 Task: Find connections with filter location Campo Verde with filter topic #Managementconsultant with filter profile language German with filter current company PwC India with filter school SRM University, AP  with filter industry Nuclear Electric Power Generation with filter service category UX Research with filter keywords title Cafeteria Worker
Action: Mouse moved to (491, 102)
Screenshot: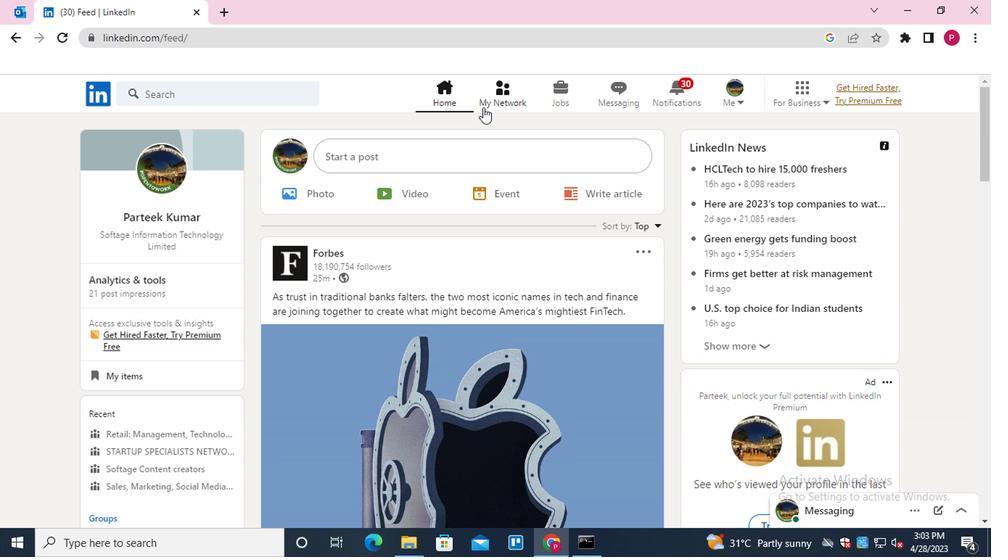 
Action: Mouse pressed left at (491, 102)
Screenshot: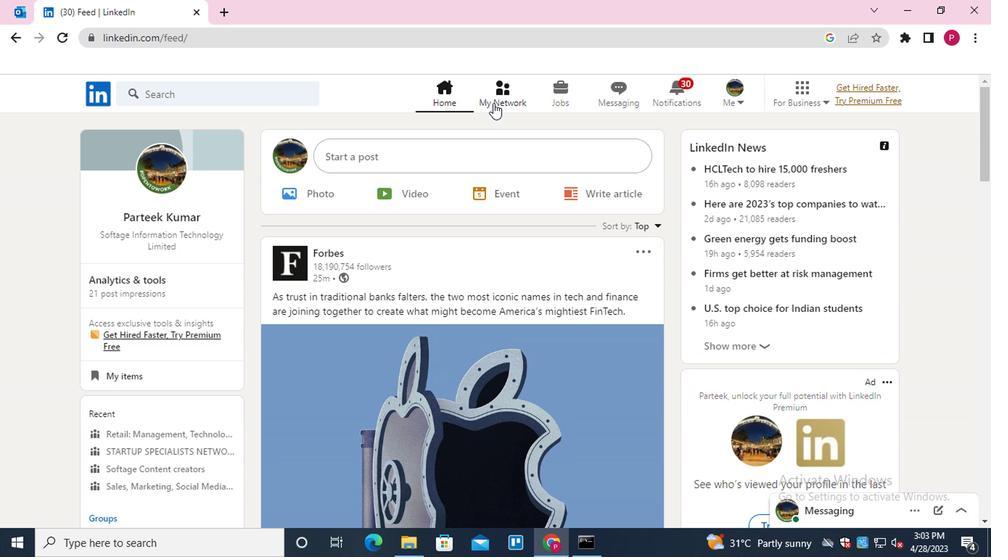 
Action: Mouse moved to (221, 171)
Screenshot: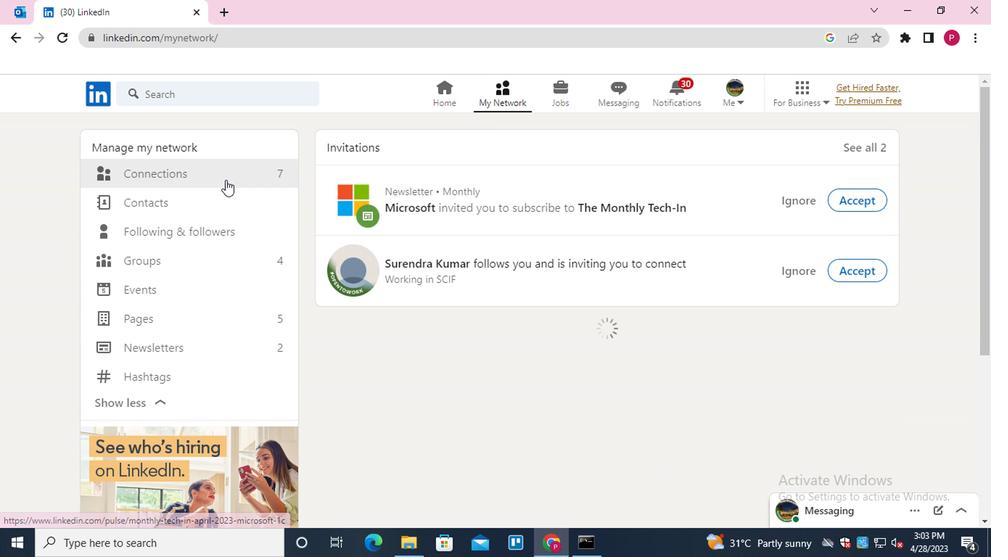 
Action: Mouse pressed left at (221, 171)
Screenshot: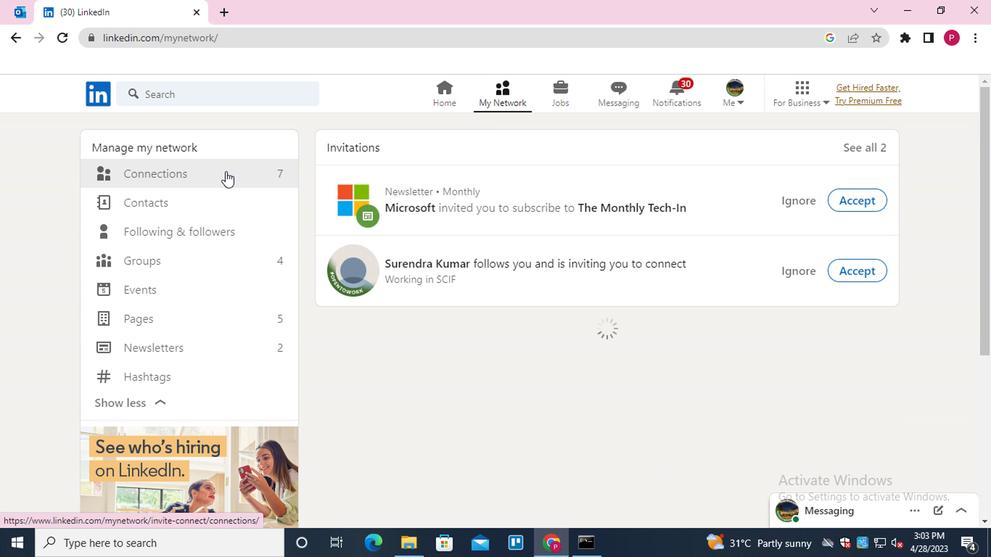 
Action: Mouse moved to (581, 176)
Screenshot: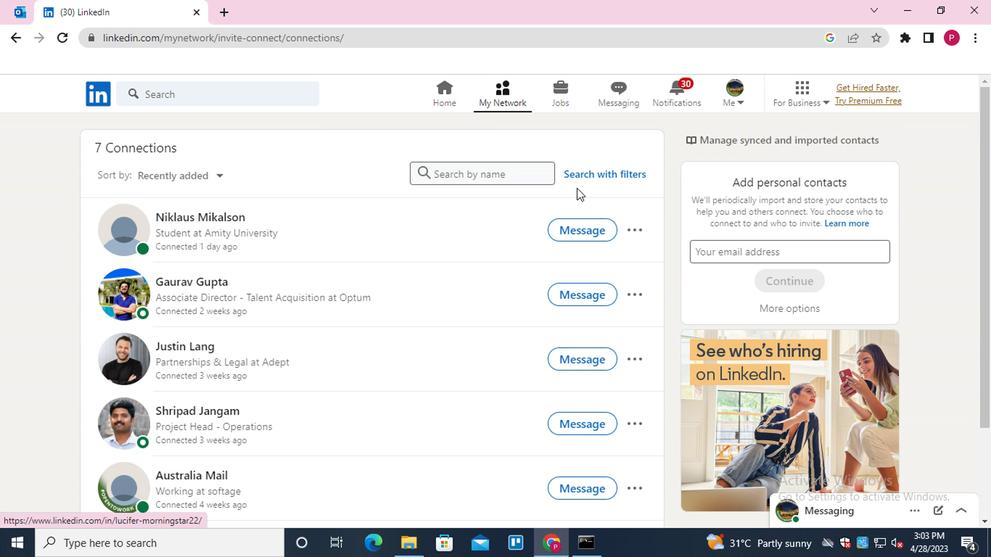 
Action: Mouse pressed left at (581, 176)
Screenshot: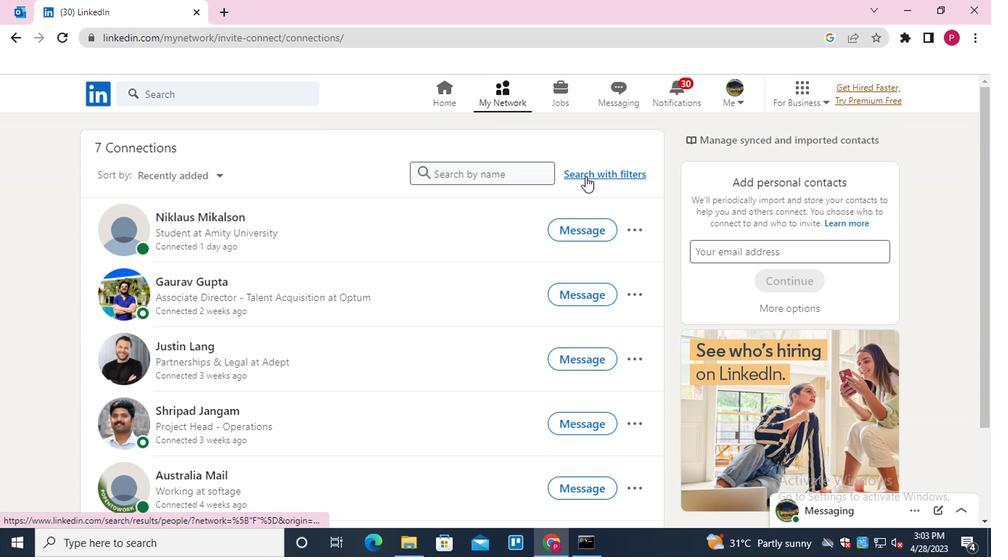 
Action: Mouse moved to (531, 135)
Screenshot: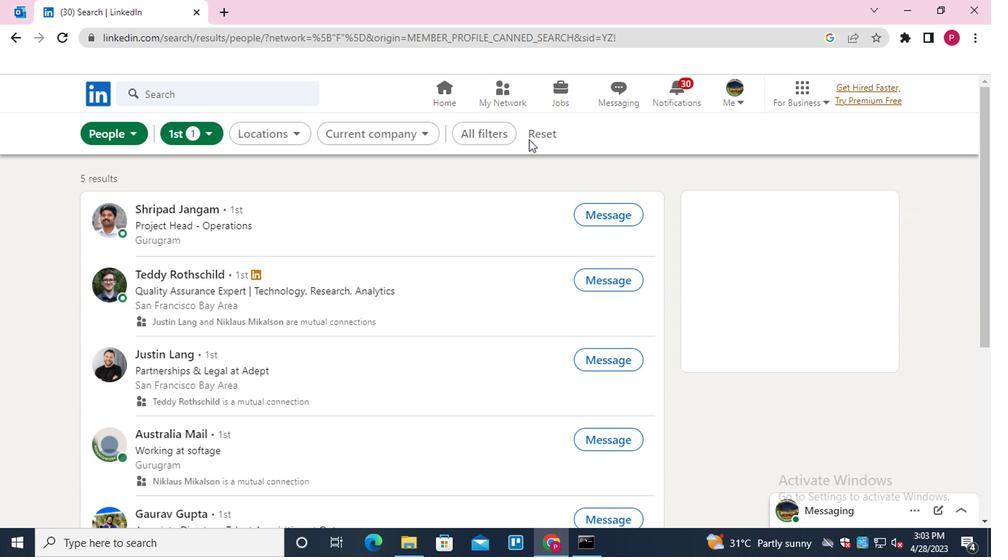 
Action: Mouse pressed left at (531, 135)
Screenshot: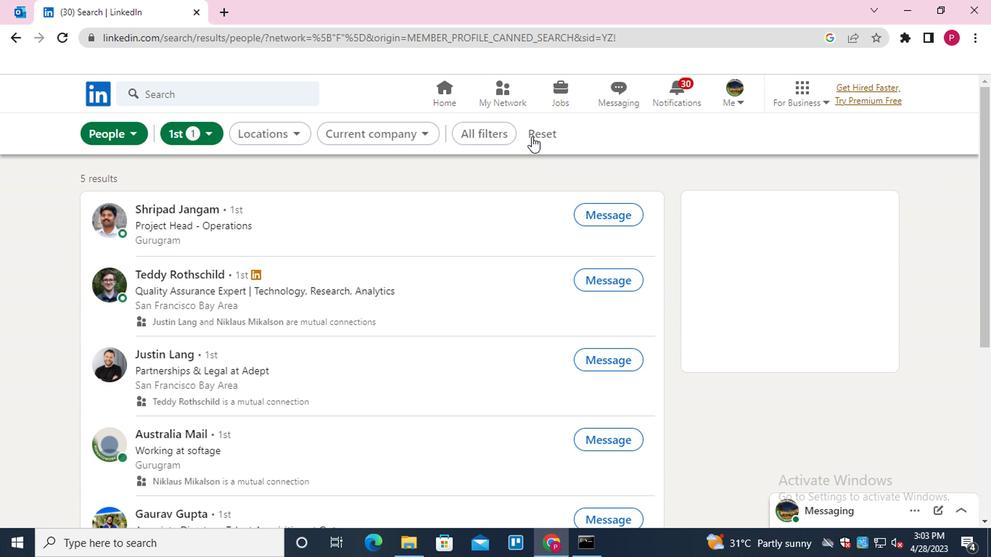 
Action: Mouse moved to (510, 137)
Screenshot: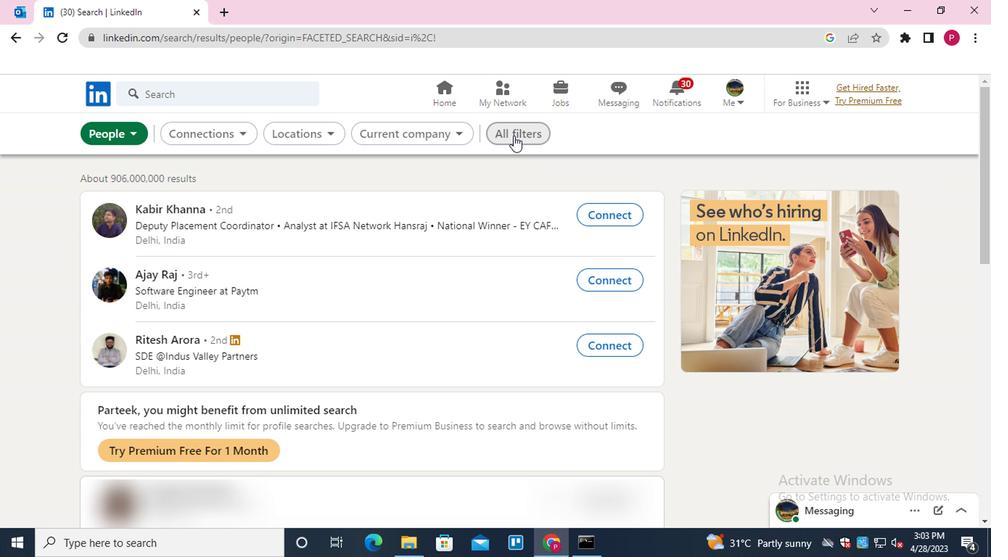 
Action: Mouse pressed left at (510, 137)
Screenshot: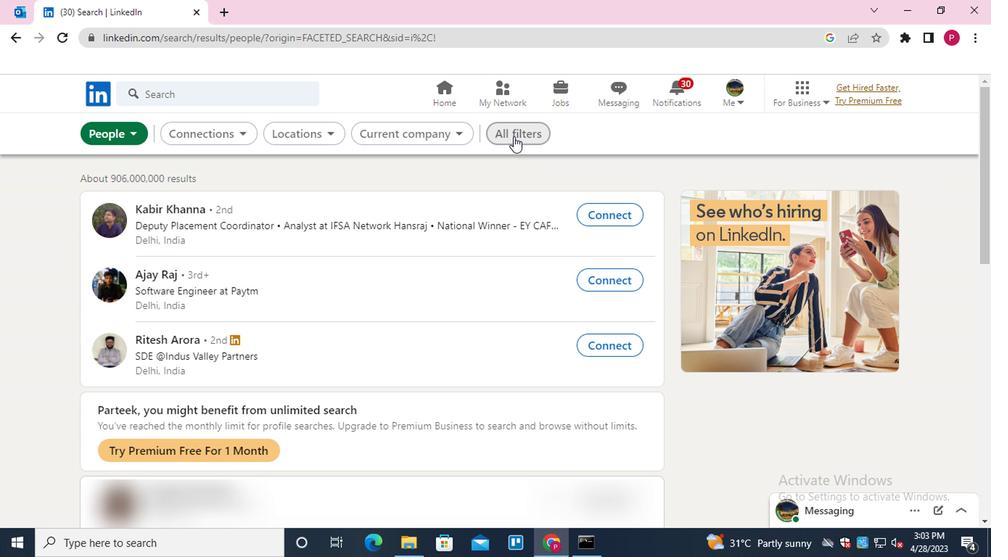 
Action: Mouse moved to (720, 308)
Screenshot: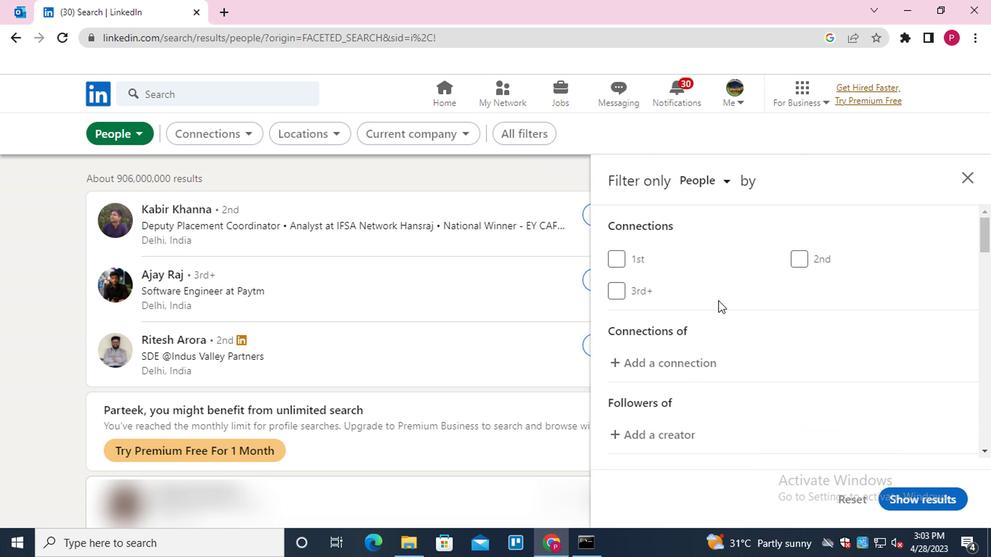 
Action: Mouse scrolled (720, 307) with delta (0, 0)
Screenshot: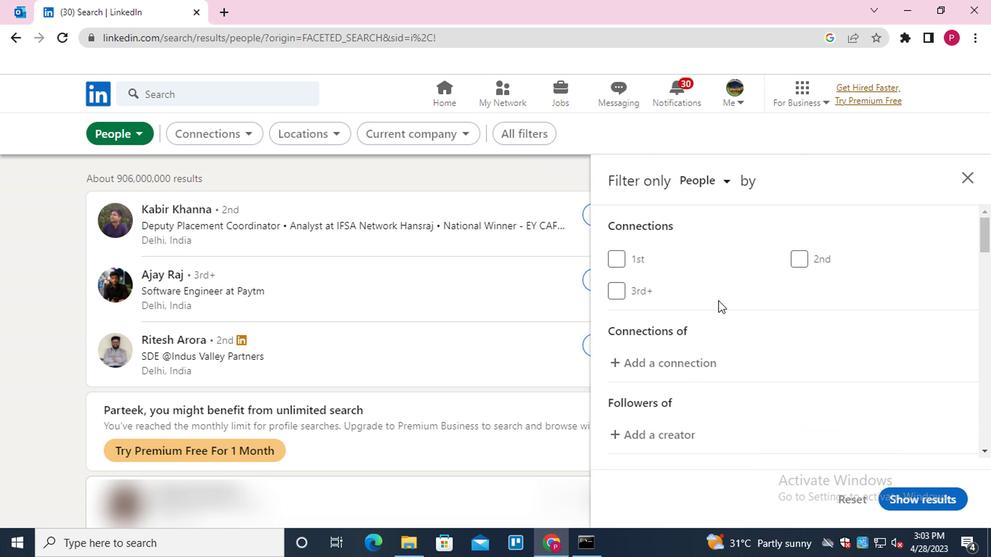 
Action: Mouse moved to (724, 315)
Screenshot: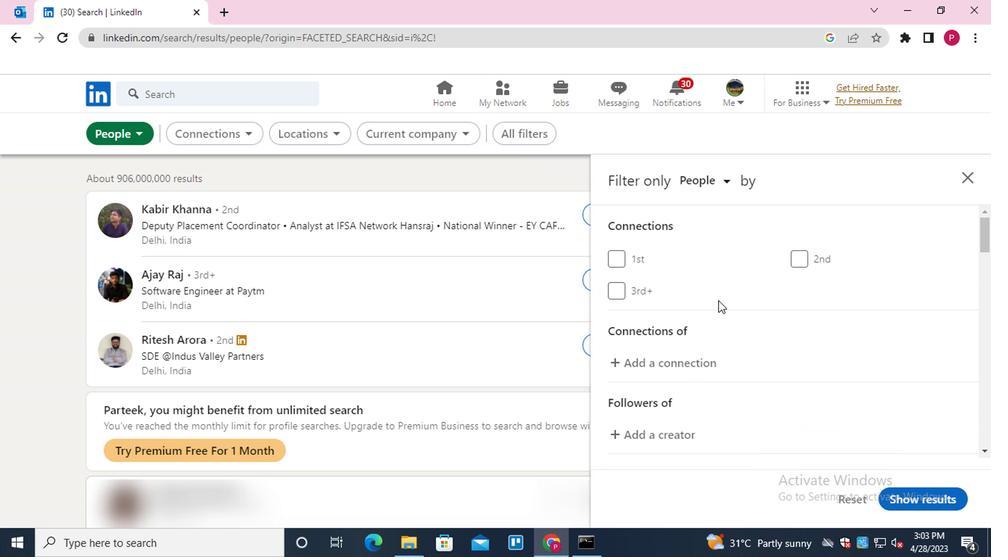 
Action: Mouse scrolled (724, 314) with delta (0, 0)
Screenshot: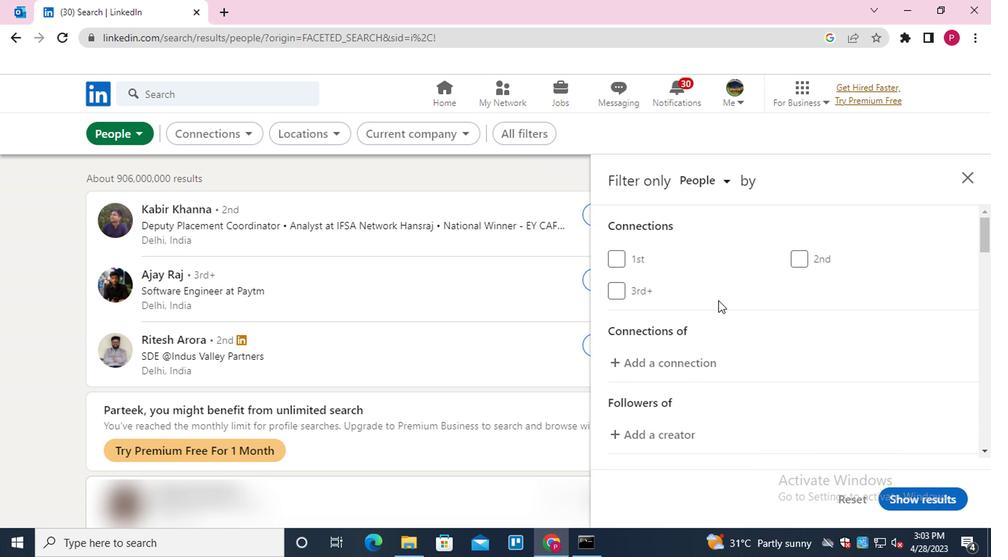 
Action: Mouse moved to (731, 323)
Screenshot: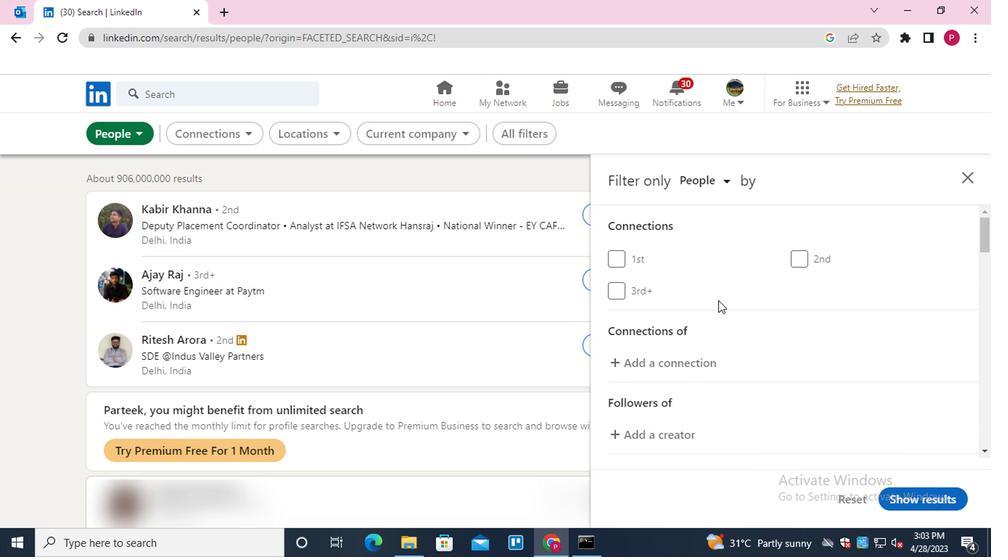 
Action: Mouse scrolled (731, 323) with delta (0, 0)
Screenshot: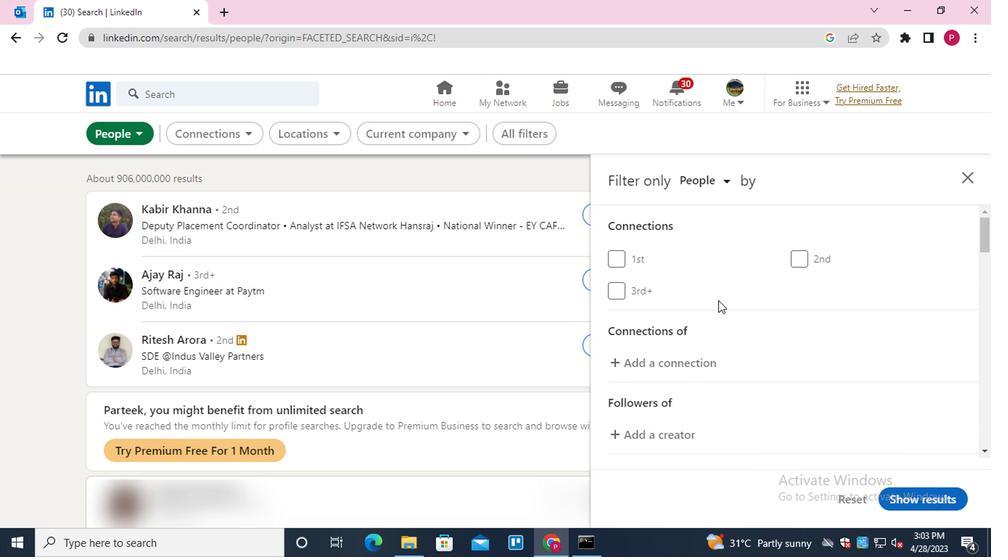 
Action: Mouse moved to (748, 342)
Screenshot: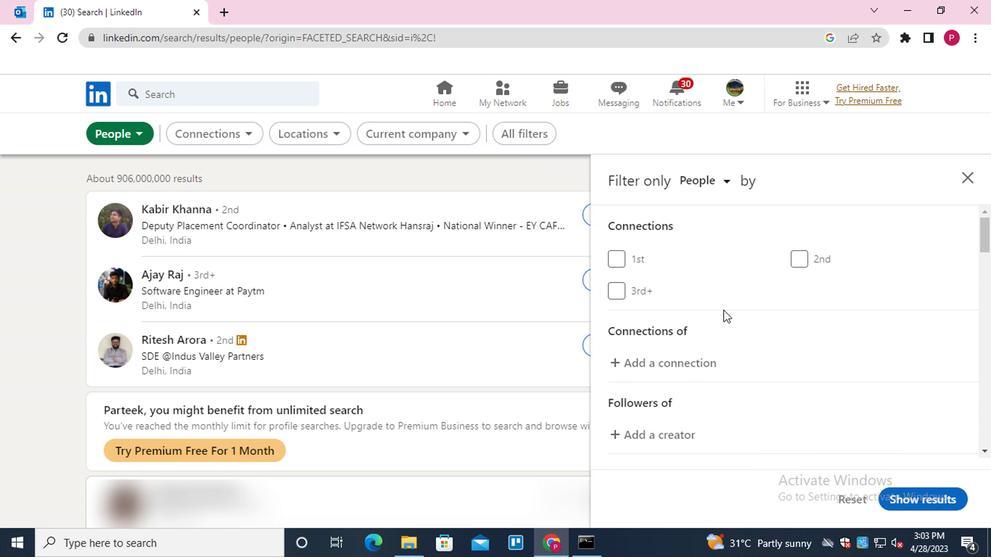 
Action: Mouse scrolled (748, 341) with delta (0, 0)
Screenshot: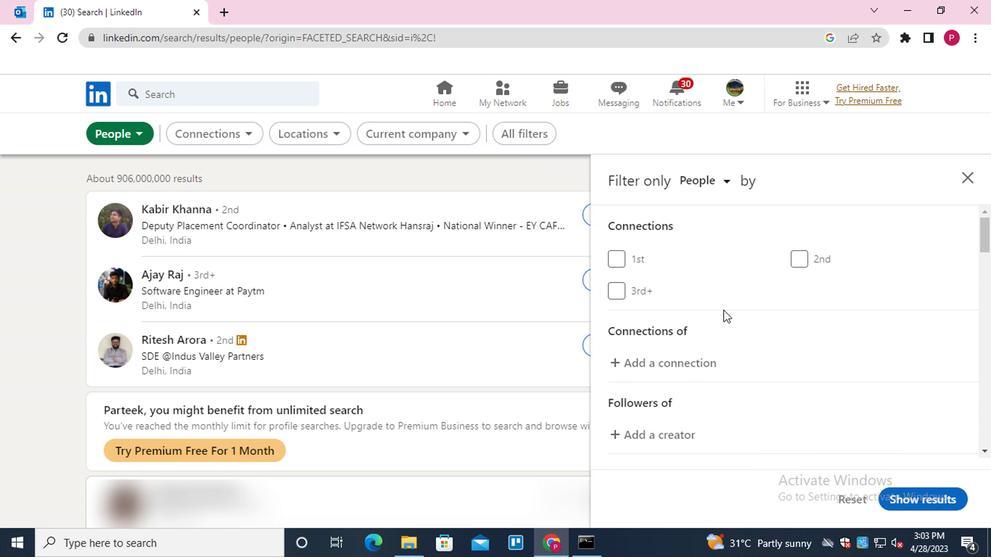 
Action: Mouse moved to (832, 278)
Screenshot: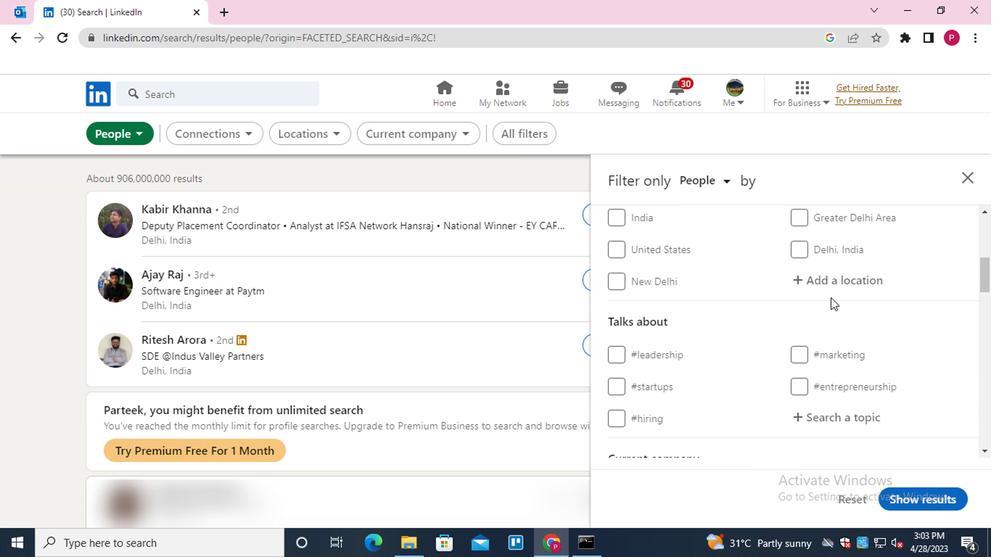 
Action: Mouse pressed left at (832, 278)
Screenshot: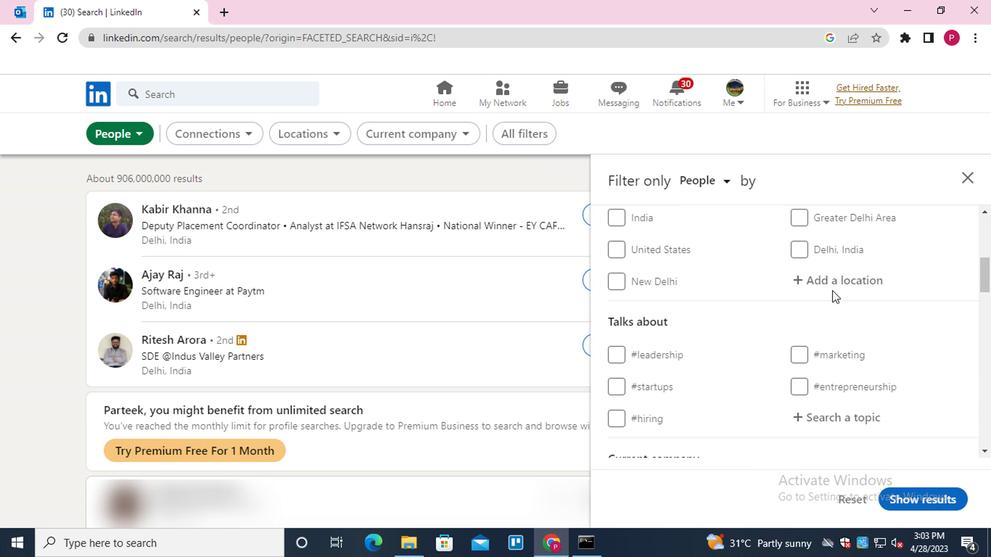 
Action: Key pressed <Key.shift>CAMPO<Key.space><Key.shift>VER<Key.down><Key.enter>
Screenshot: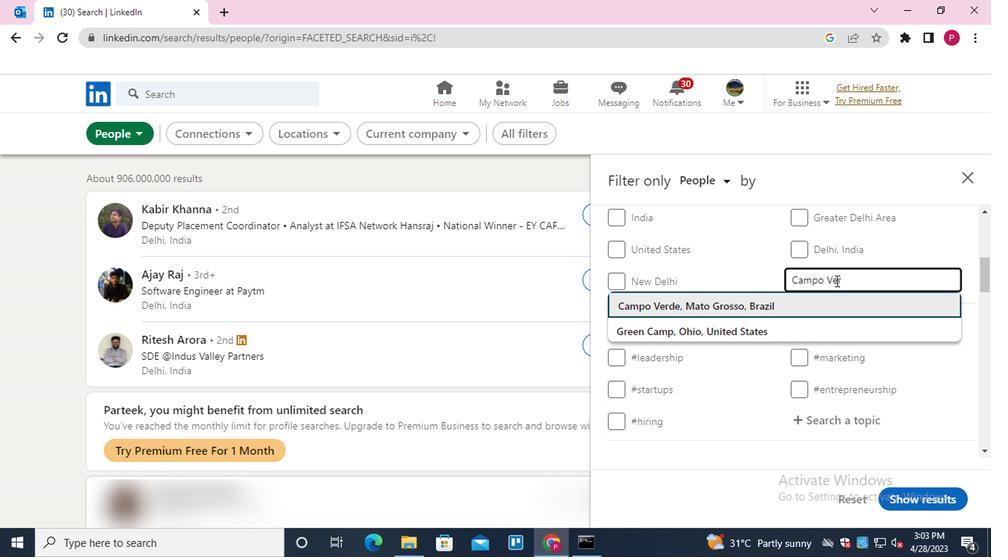 
Action: Mouse moved to (716, 304)
Screenshot: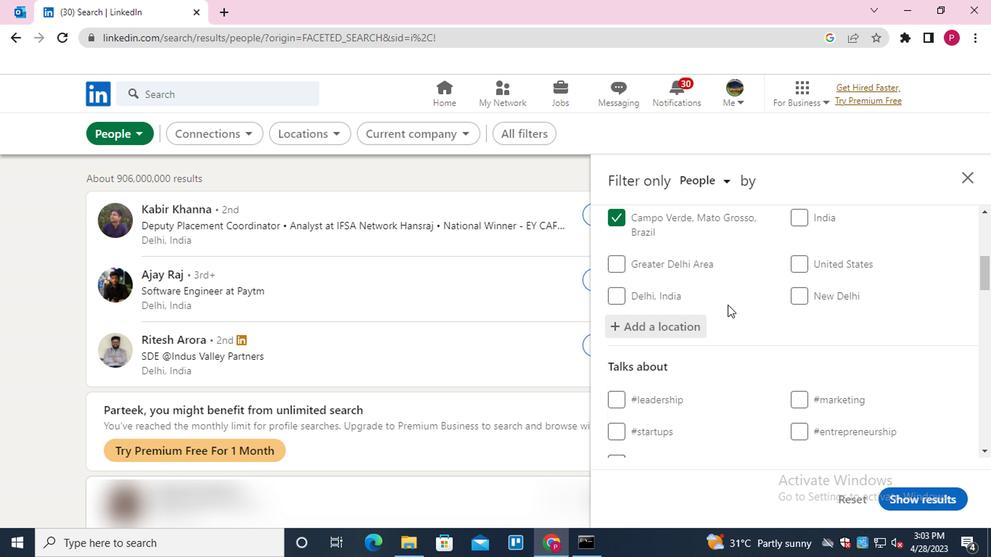 
Action: Mouse scrolled (716, 304) with delta (0, 0)
Screenshot: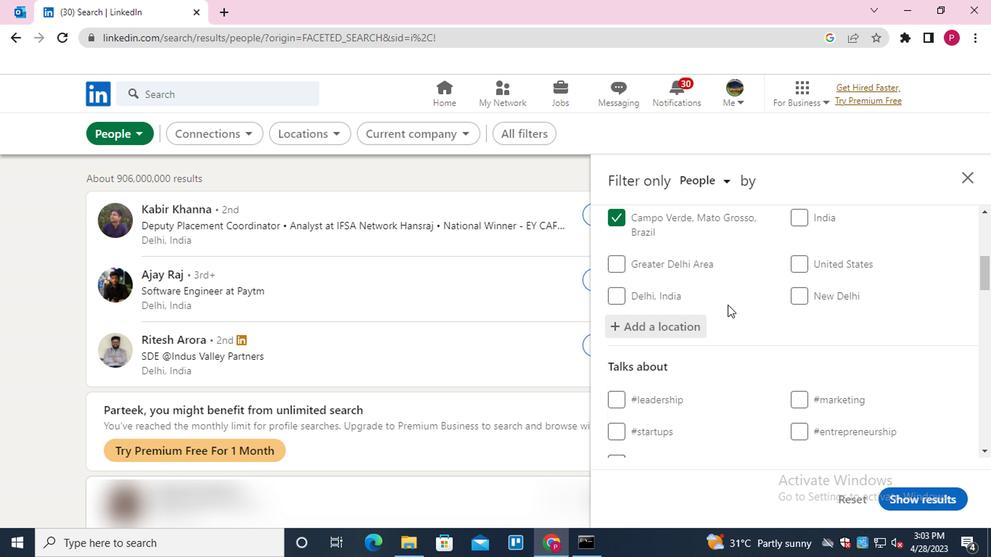 
Action: Mouse moved to (716, 306)
Screenshot: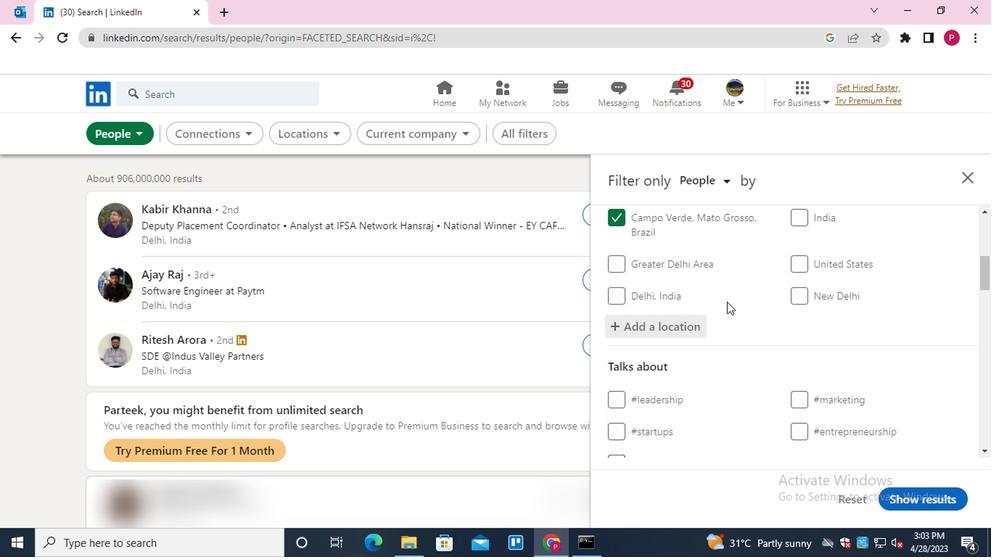 
Action: Mouse scrolled (716, 305) with delta (0, 0)
Screenshot: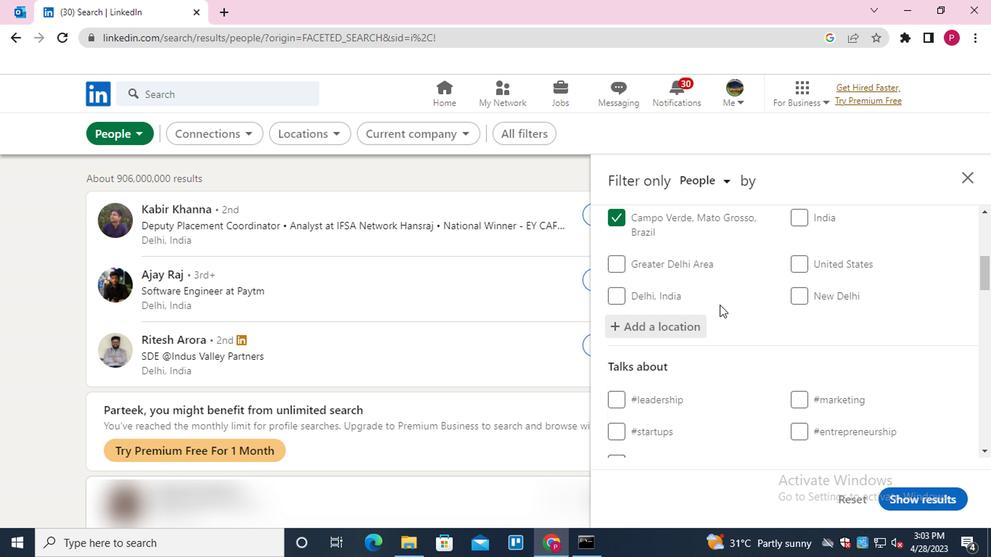
Action: Mouse moved to (719, 307)
Screenshot: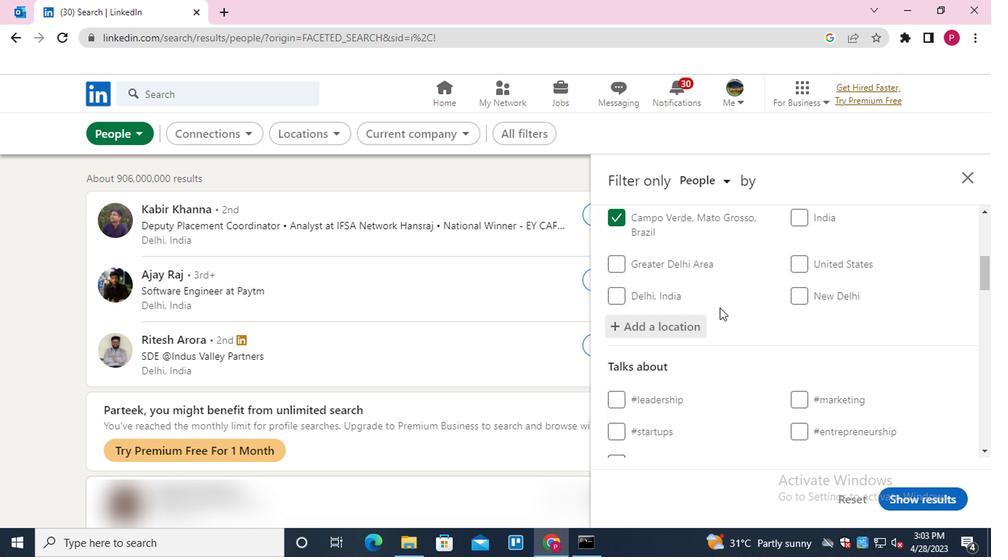 
Action: Mouse scrolled (719, 306) with delta (0, -1)
Screenshot: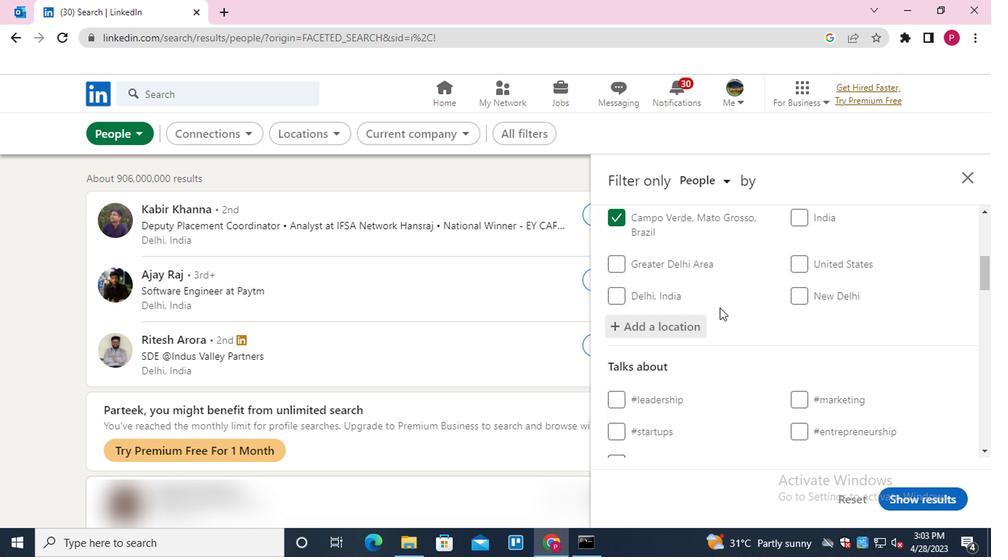 
Action: Mouse moved to (831, 253)
Screenshot: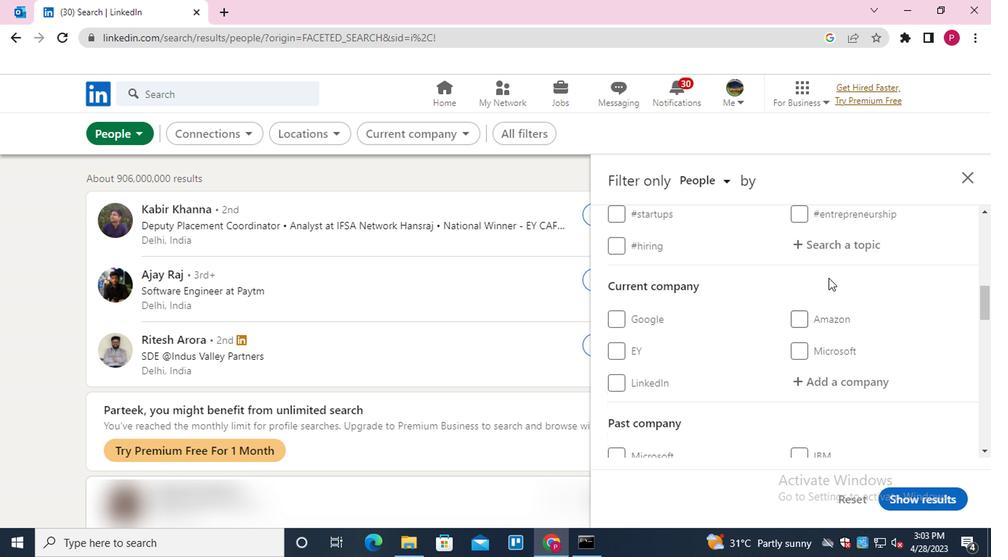 
Action: Mouse pressed left at (831, 253)
Screenshot: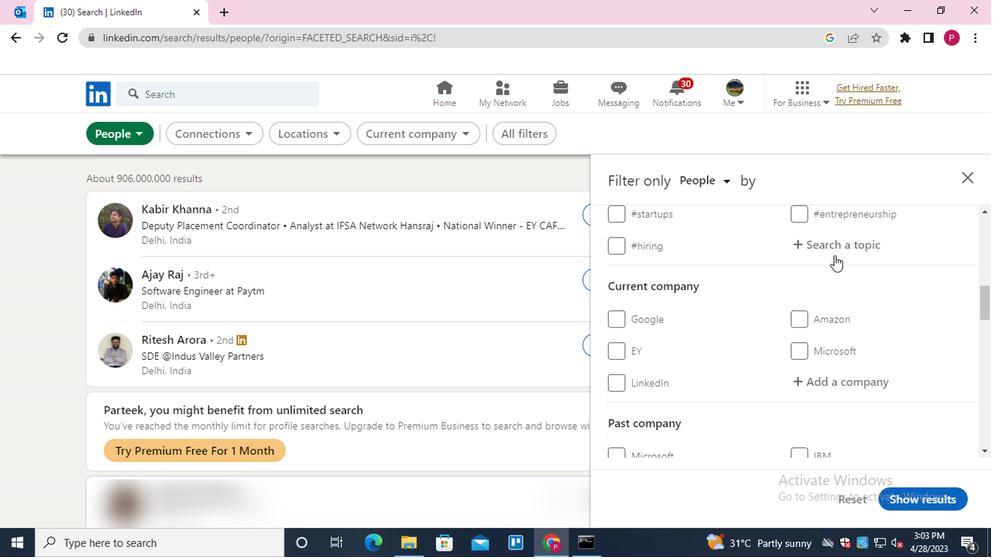 
Action: Key pressed MANAGEMENYT<Key.backspace><Key.backspace>T<Key.down><Key.down><Key.down><Key.down><Key.down><Key.down>CON<Key.down><Key.down><Key.enter>
Screenshot: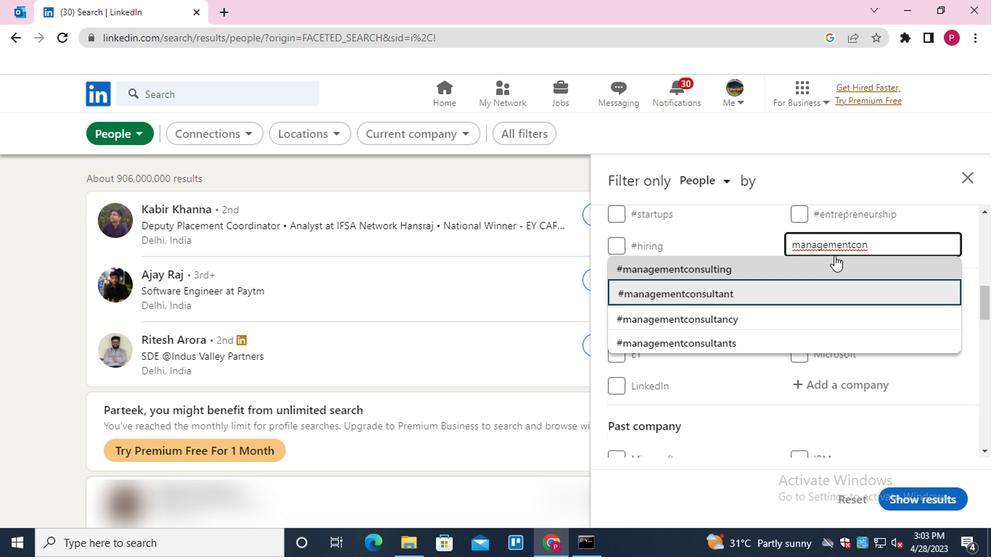 
Action: Mouse moved to (818, 312)
Screenshot: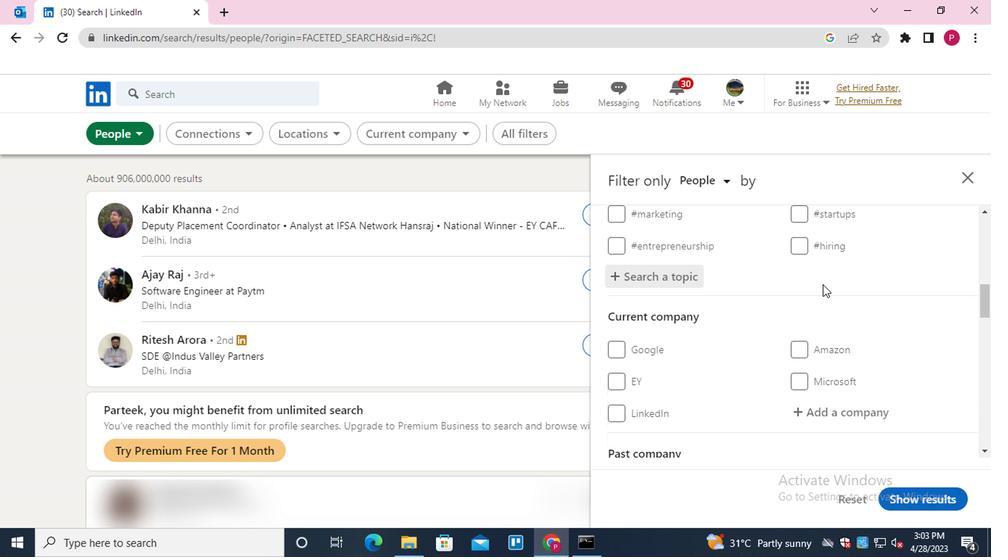 
Action: Mouse scrolled (818, 311) with delta (0, 0)
Screenshot: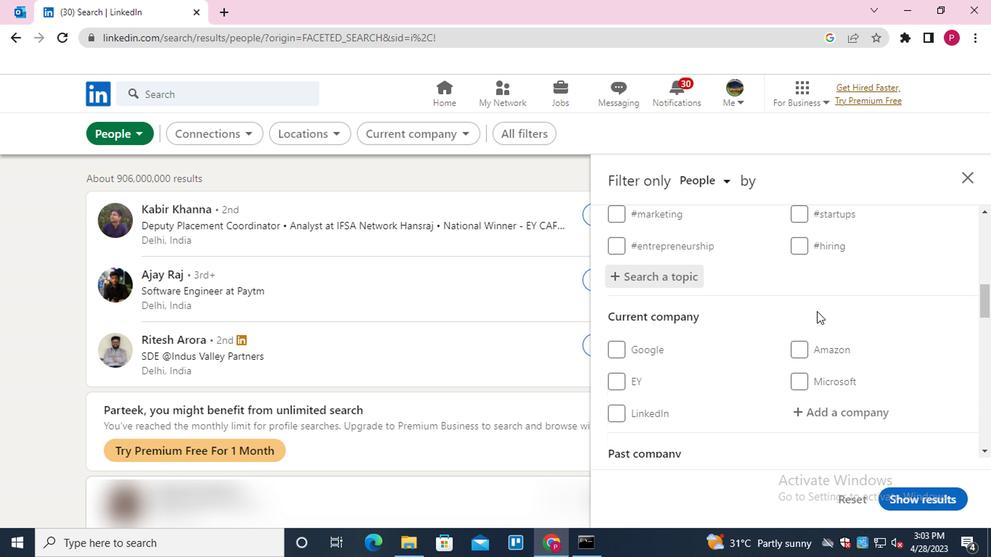 
Action: Mouse moved to (818, 313)
Screenshot: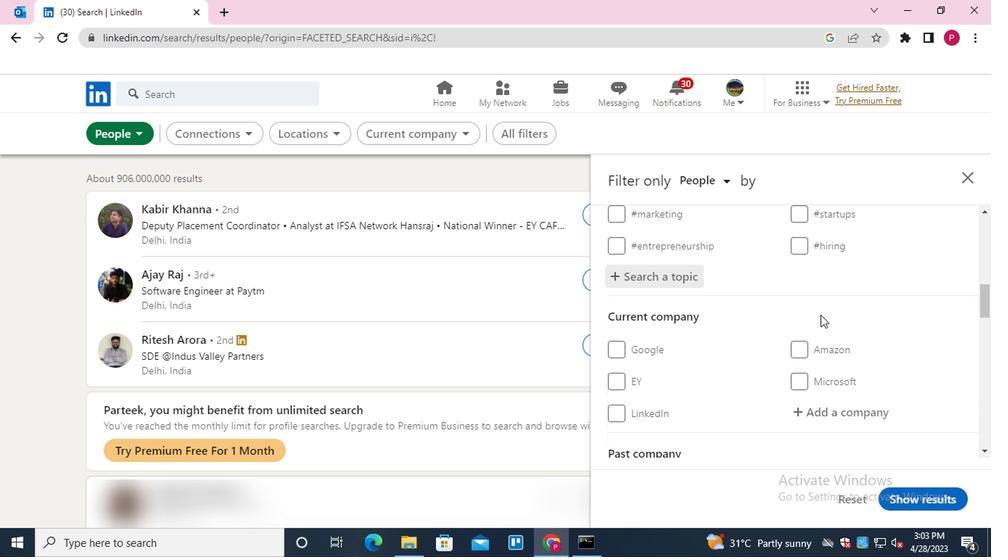 
Action: Mouse scrolled (818, 313) with delta (0, 0)
Screenshot: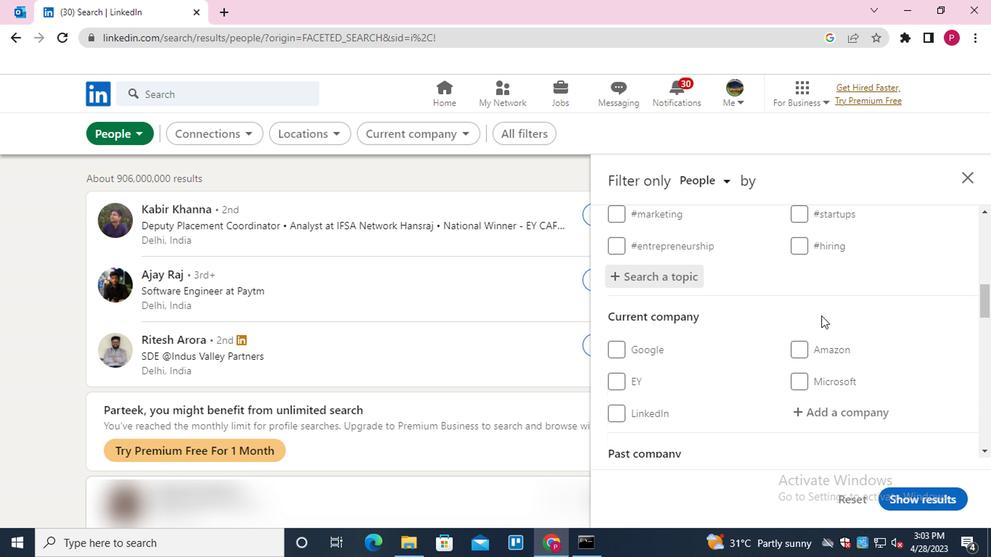 
Action: Mouse moved to (816, 317)
Screenshot: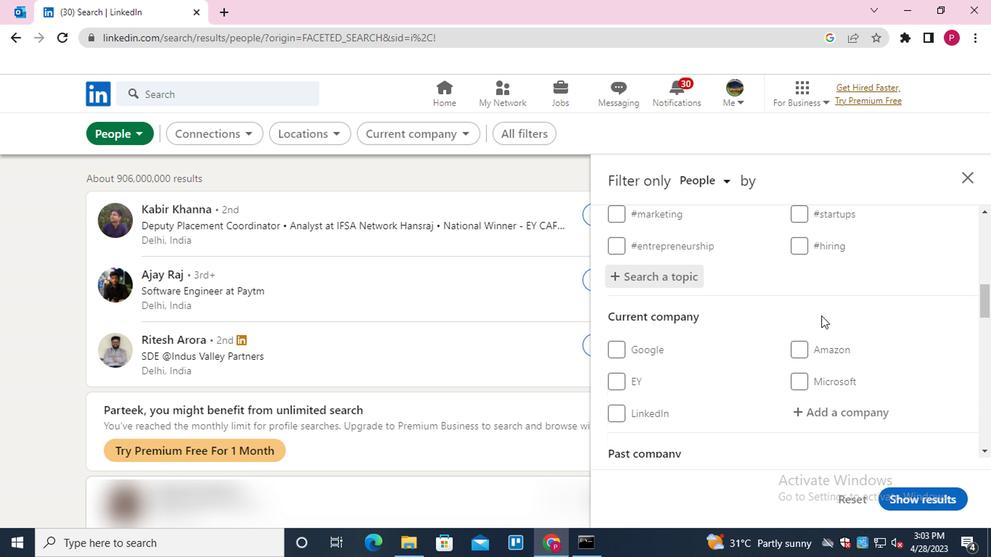 
Action: Mouse scrolled (816, 316) with delta (0, -1)
Screenshot: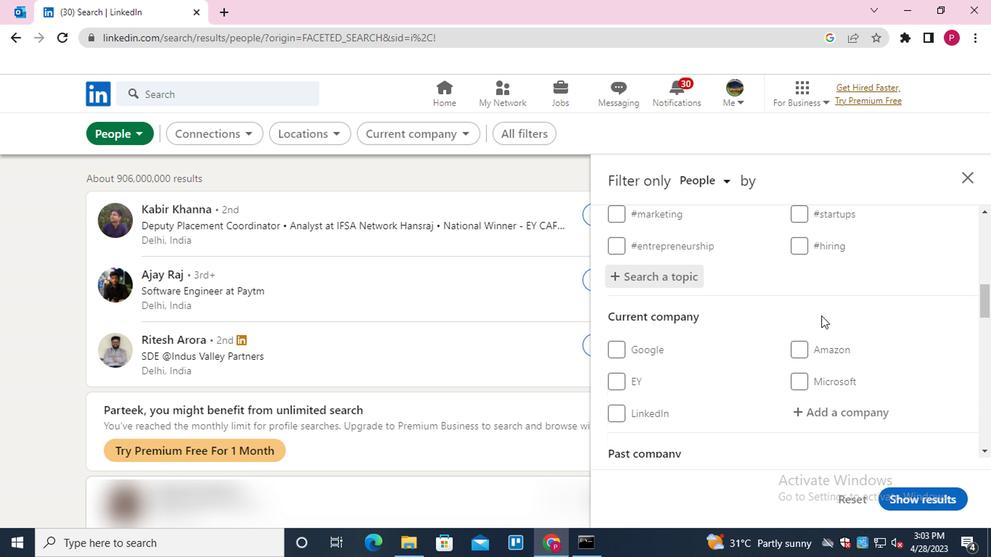 
Action: Mouse moved to (638, 340)
Screenshot: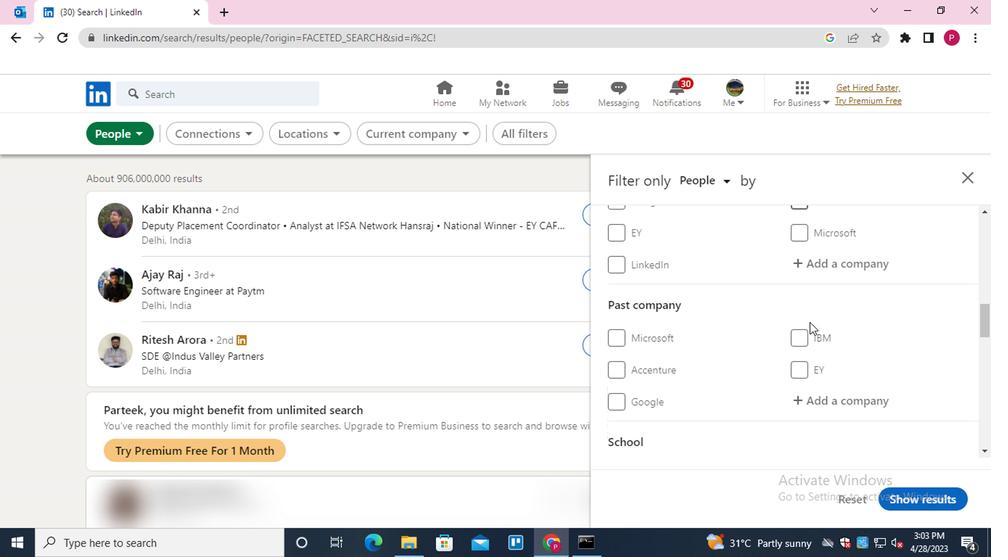 
Action: Mouse scrolled (638, 339) with delta (0, 0)
Screenshot: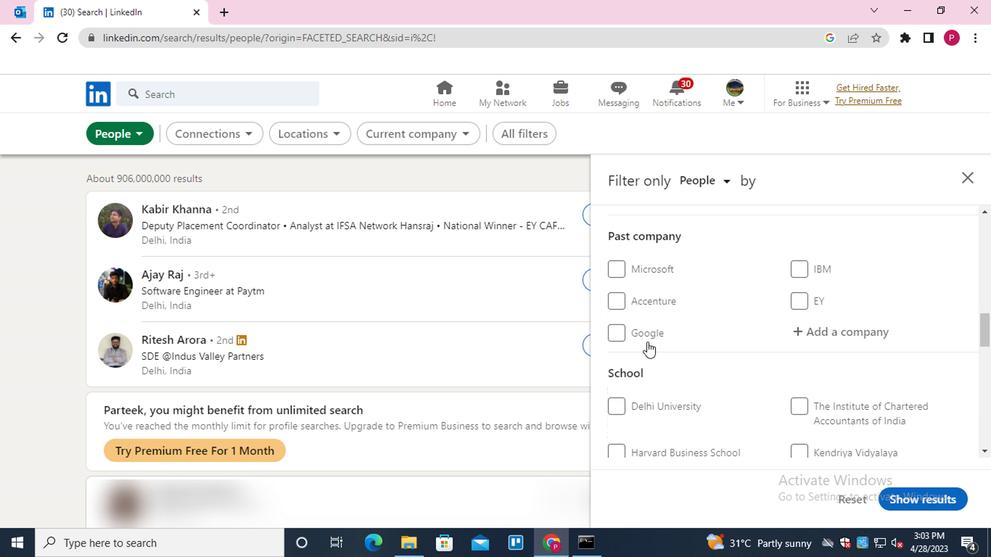 
Action: Mouse scrolled (638, 339) with delta (0, 0)
Screenshot: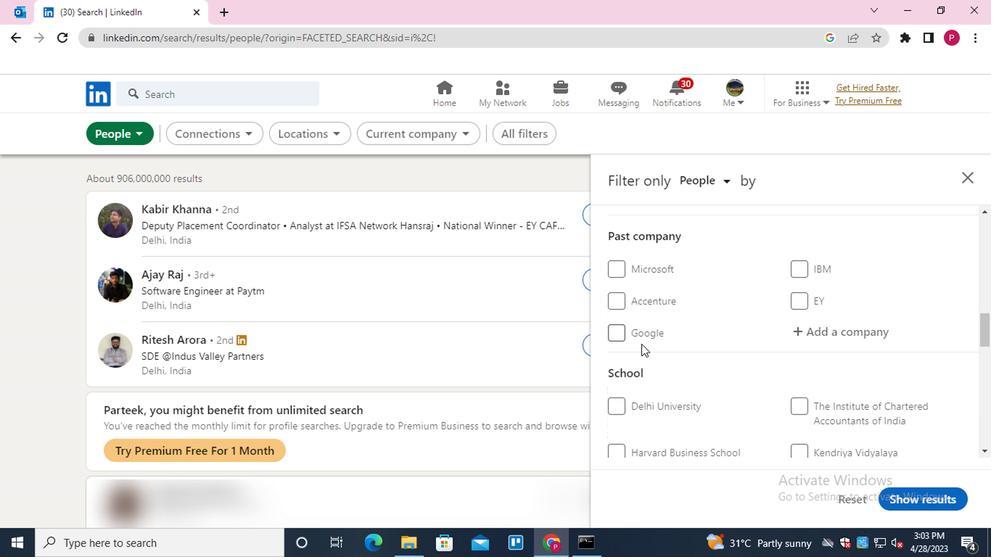 
Action: Mouse scrolled (638, 339) with delta (0, 0)
Screenshot: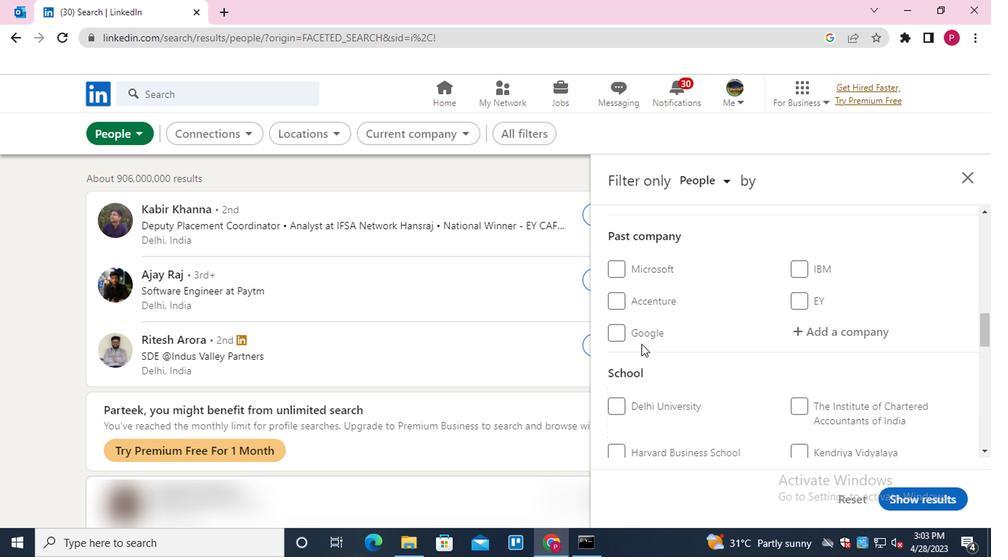 
Action: Mouse scrolled (638, 339) with delta (0, 0)
Screenshot: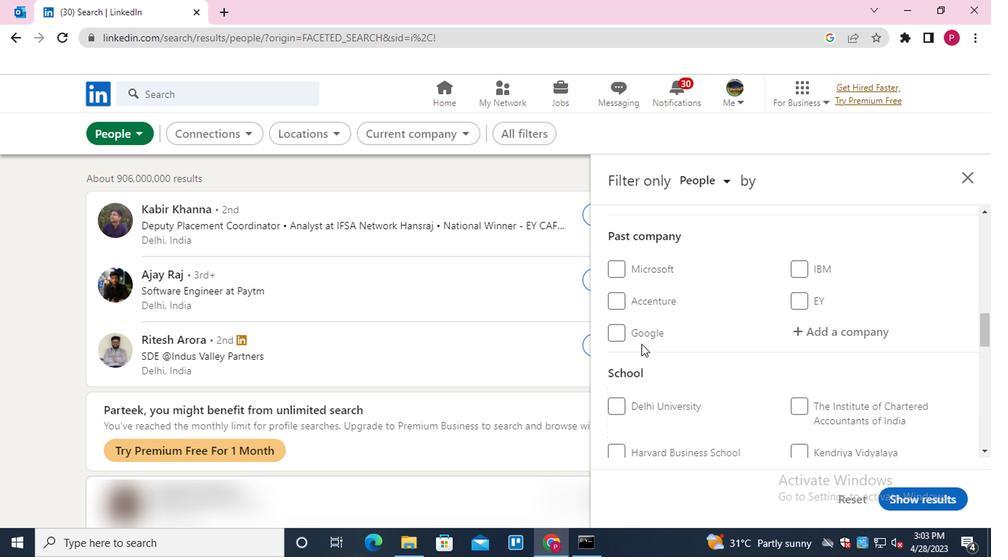 
Action: Mouse moved to (641, 353)
Screenshot: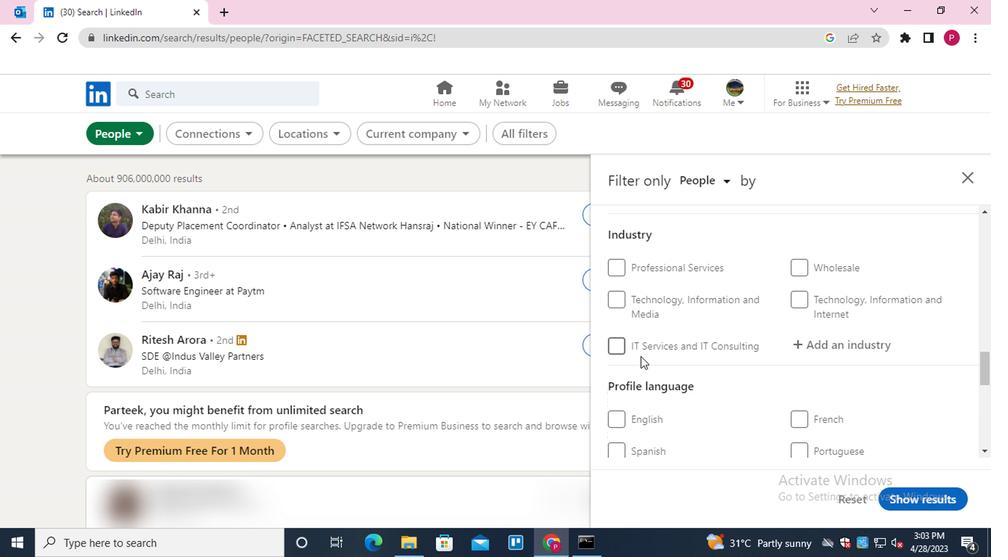 
Action: Mouse scrolled (641, 352) with delta (0, -1)
Screenshot: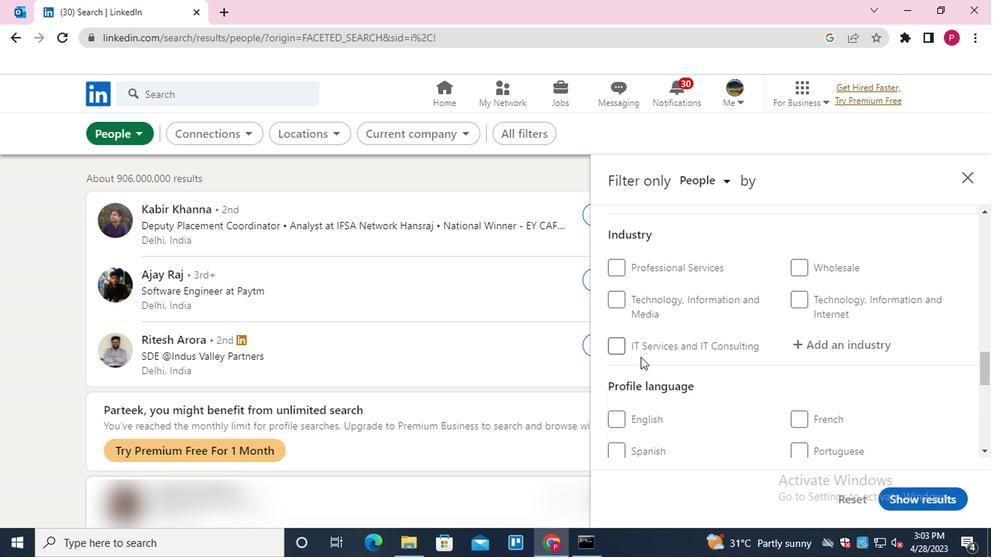 
Action: Mouse moved to (643, 353)
Screenshot: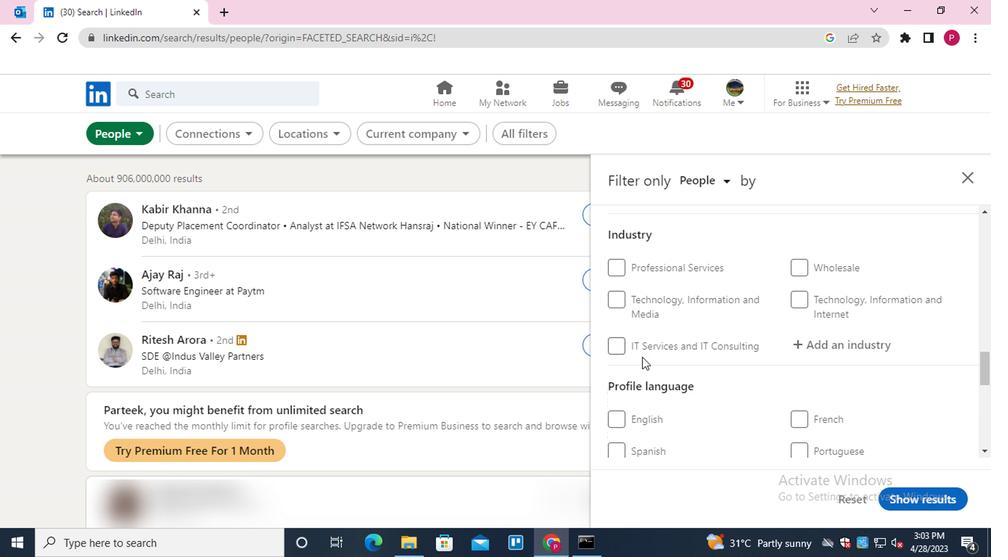
Action: Mouse scrolled (643, 352) with delta (0, -1)
Screenshot: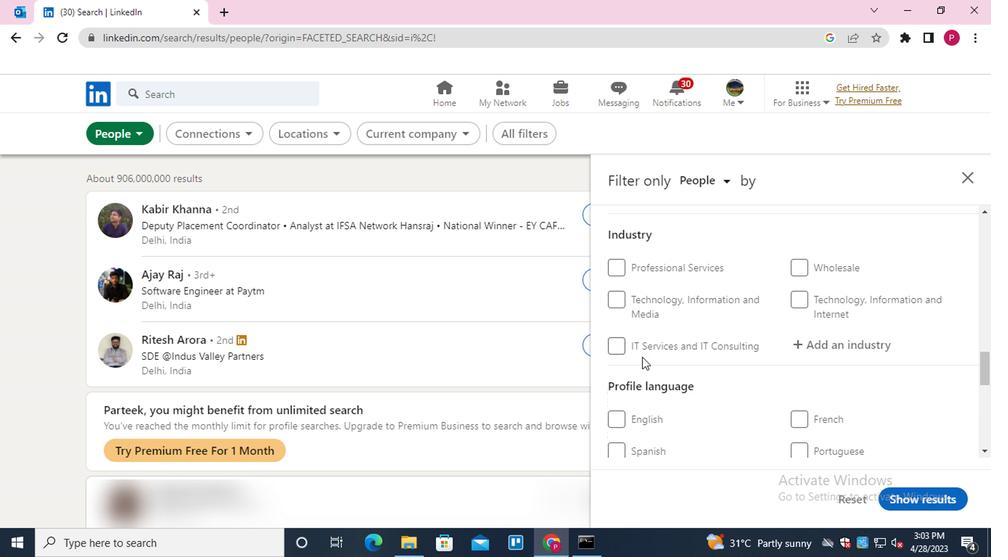 
Action: Mouse moved to (619, 336)
Screenshot: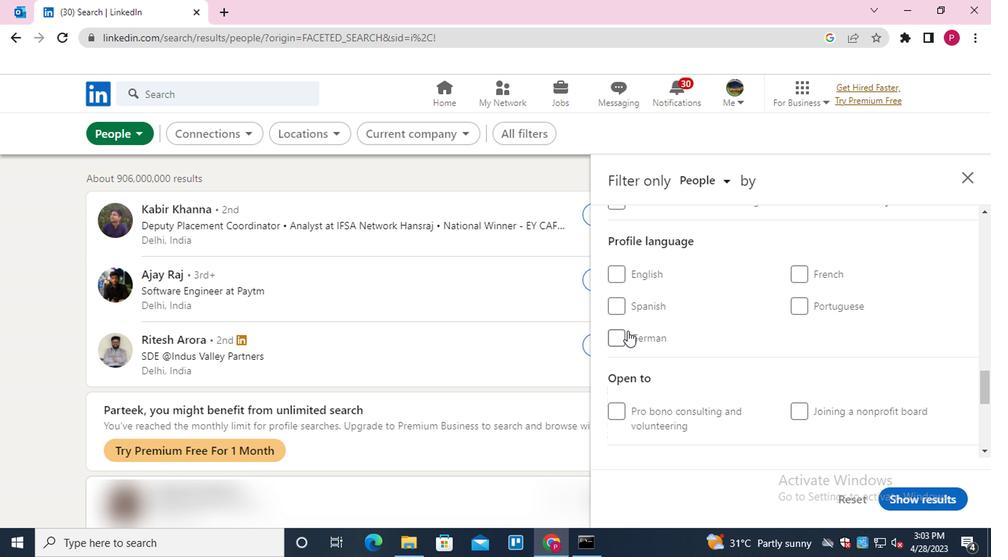 
Action: Mouse pressed left at (619, 336)
Screenshot: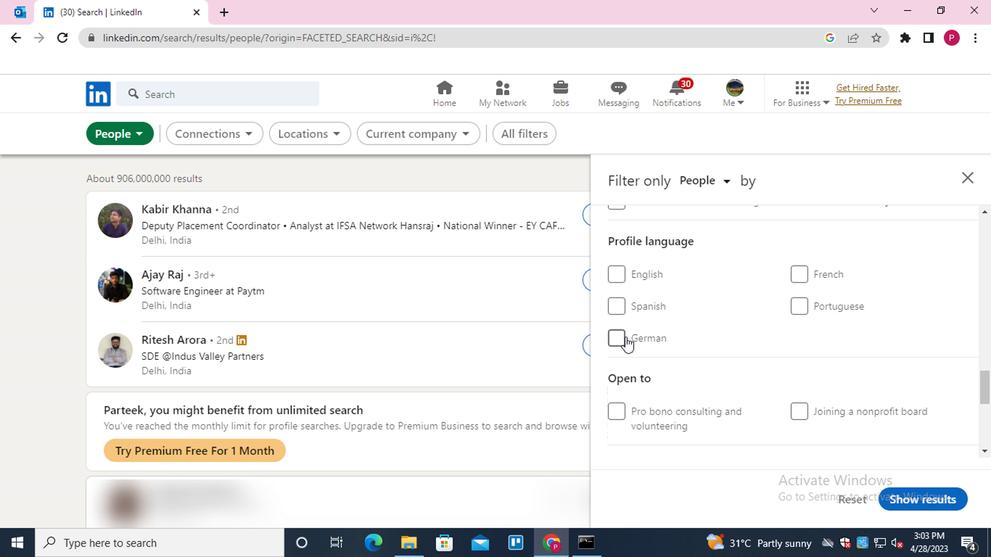 
Action: Mouse moved to (649, 332)
Screenshot: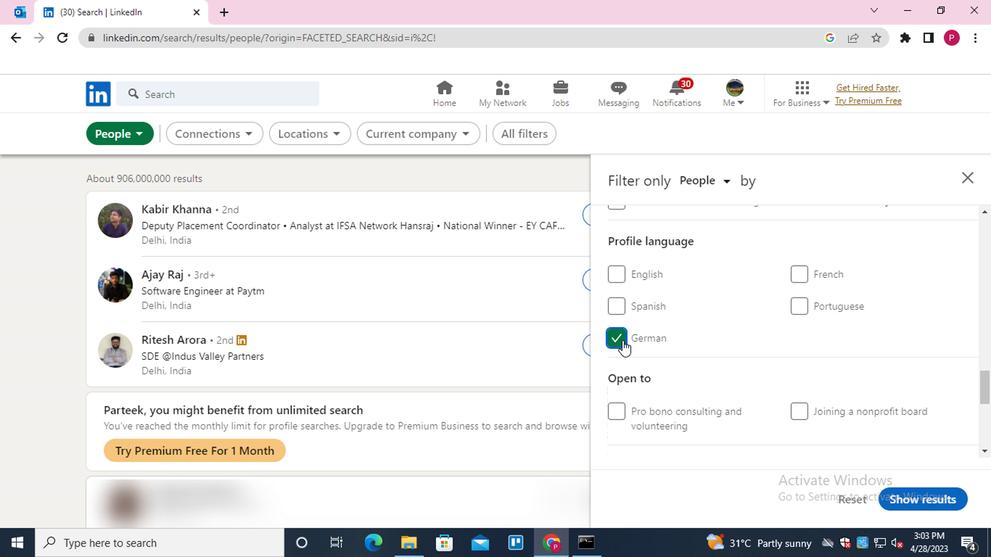 
Action: Mouse scrolled (649, 333) with delta (0, 0)
Screenshot: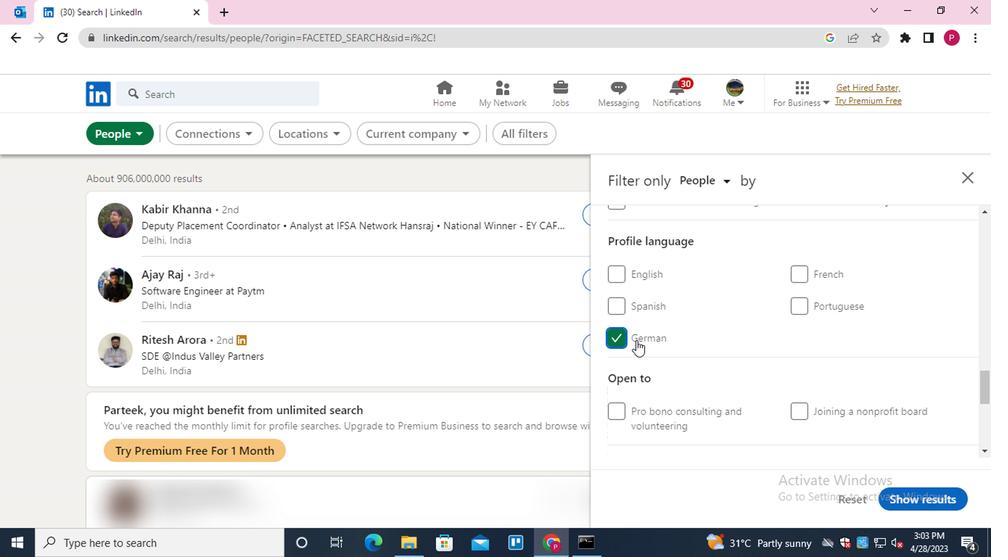 
Action: Mouse scrolled (649, 333) with delta (0, 0)
Screenshot: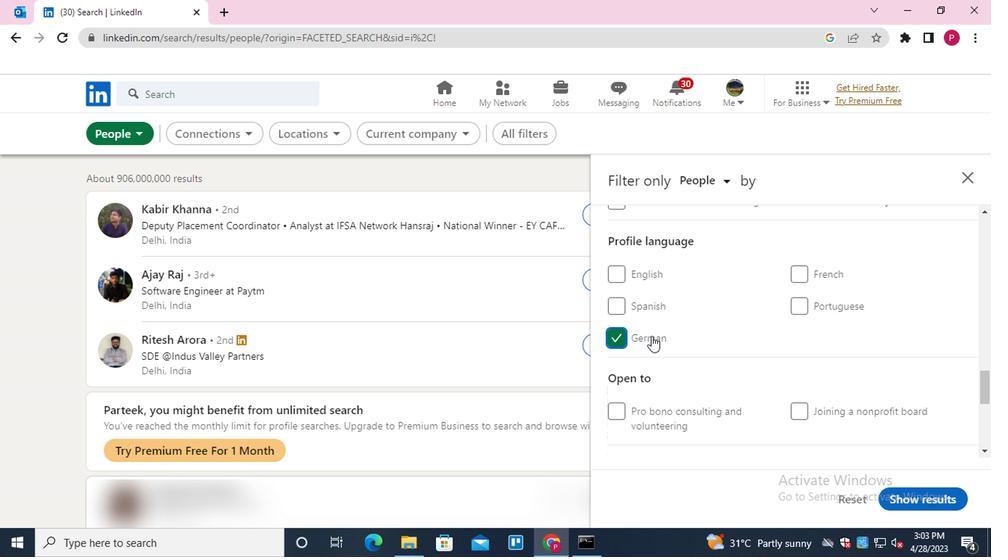 
Action: Mouse scrolled (649, 333) with delta (0, 0)
Screenshot: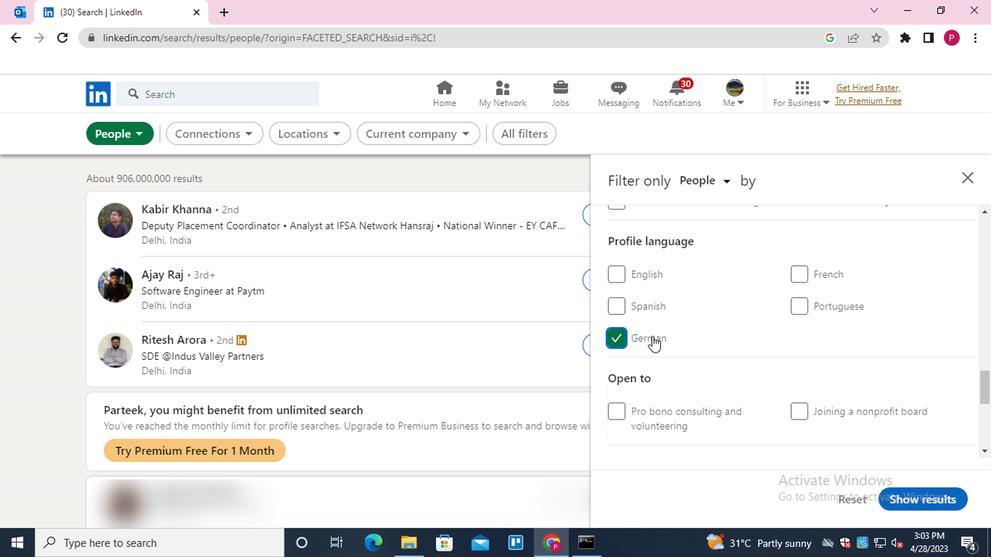 
Action: Mouse scrolled (649, 333) with delta (0, 0)
Screenshot: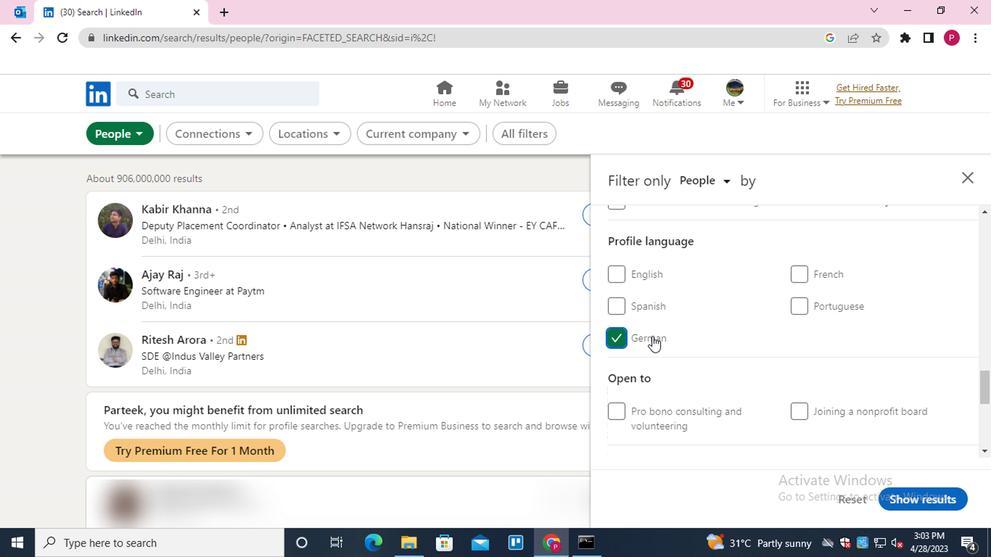 
Action: Mouse moved to (655, 327)
Screenshot: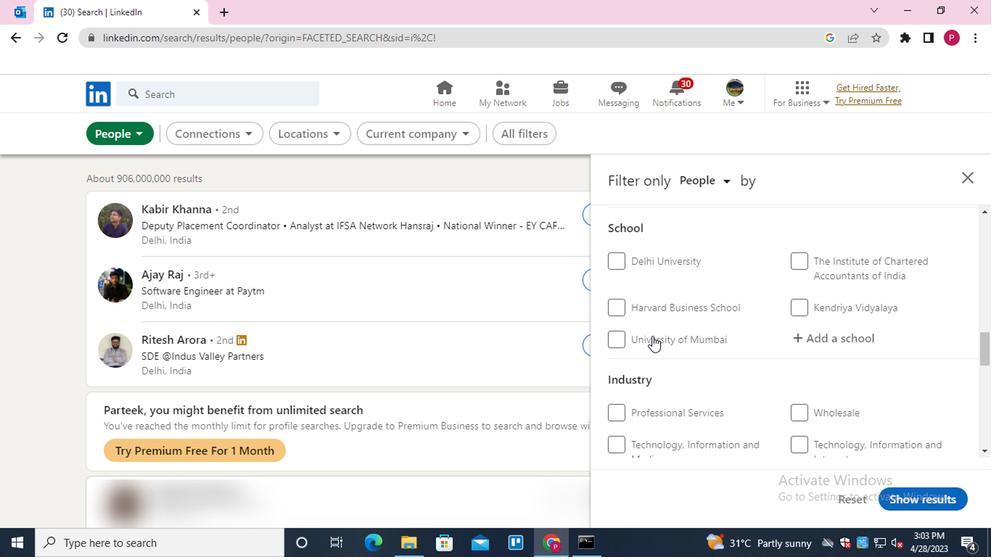 
Action: Mouse scrolled (655, 328) with delta (0, 1)
Screenshot: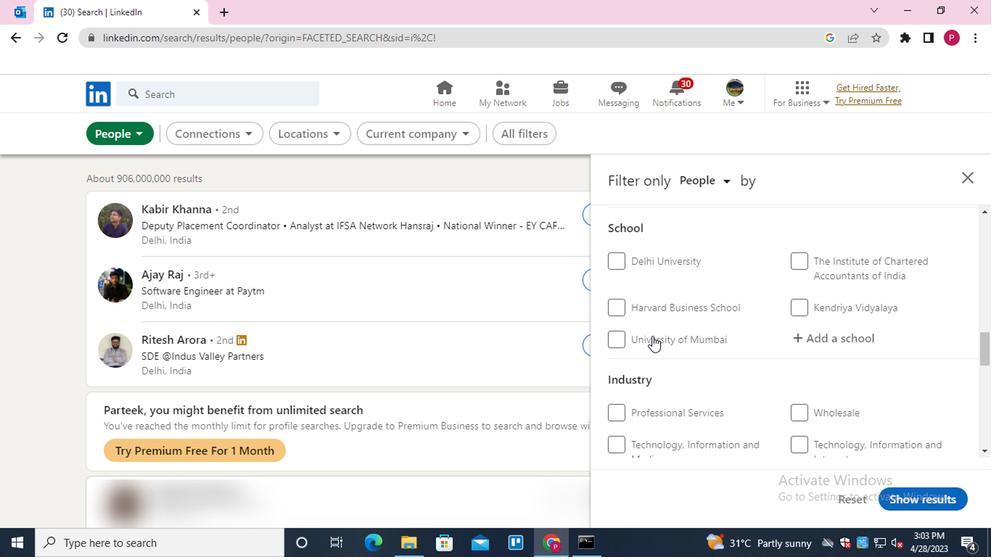 
Action: Mouse scrolled (655, 328) with delta (0, 1)
Screenshot: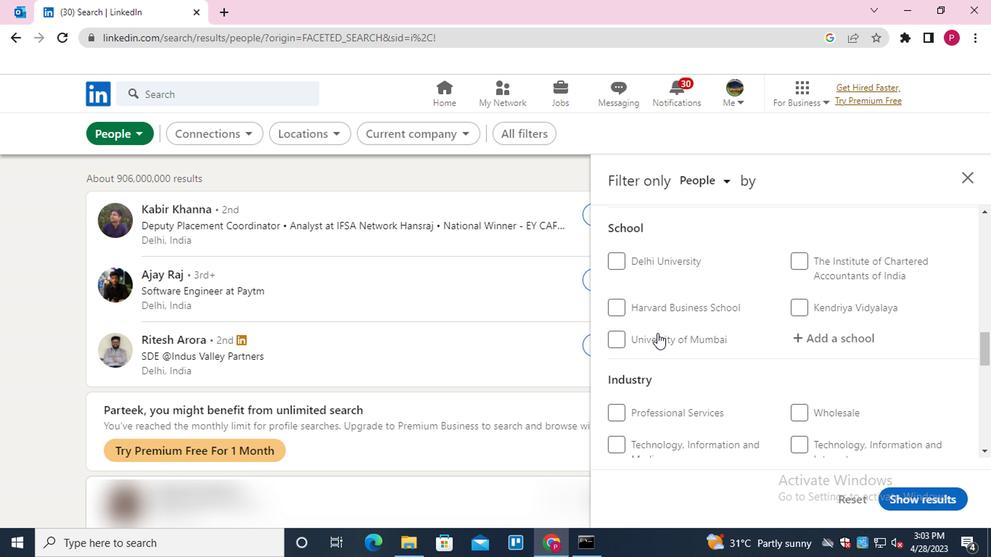 
Action: Mouse moved to (793, 307)
Screenshot: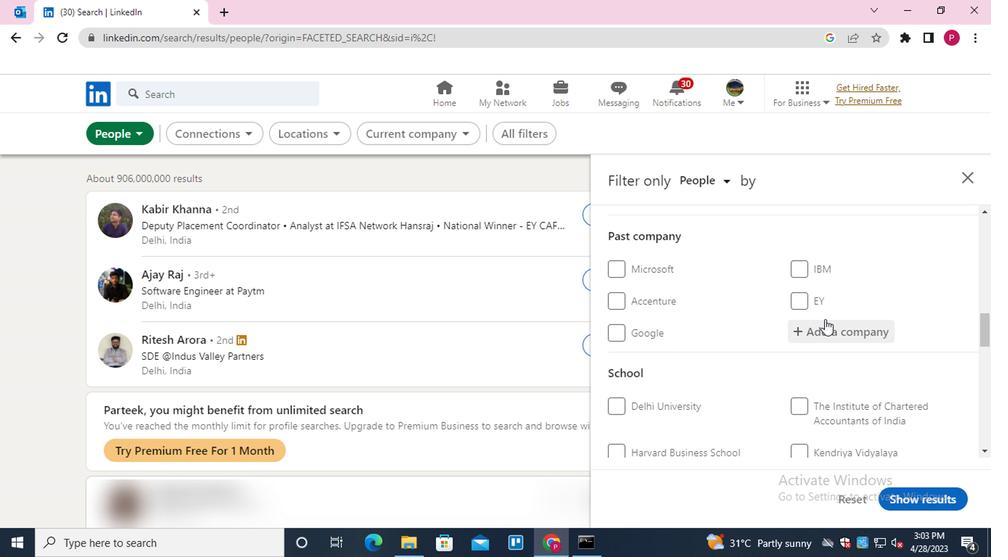 
Action: Mouse scrolled (793, 308) with delta (0, 0)
Screenshot: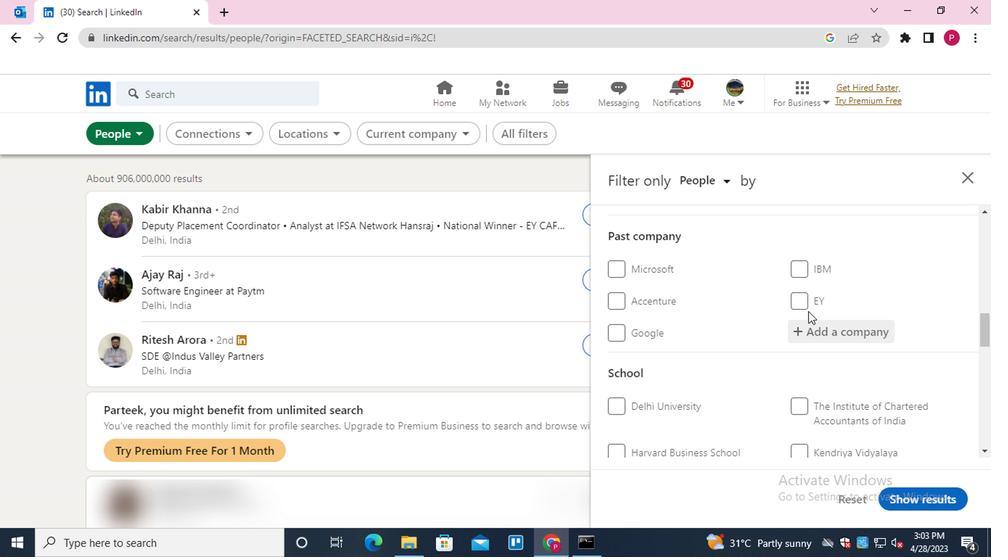 
Action: Mouse scrolled (793, 308) with delta (0, 0)
Screenshot: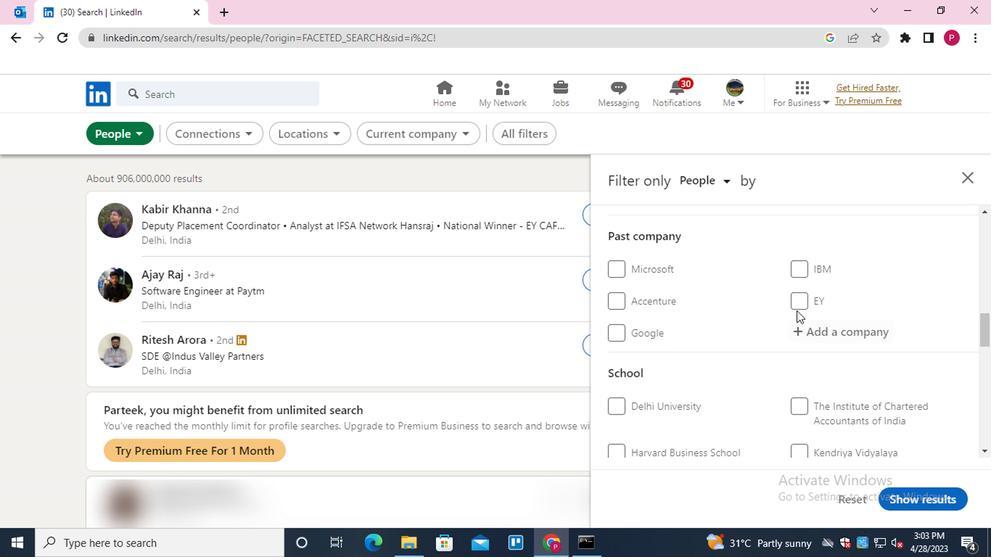 
Action: Mouse moved to (825, 334)
Screenshot: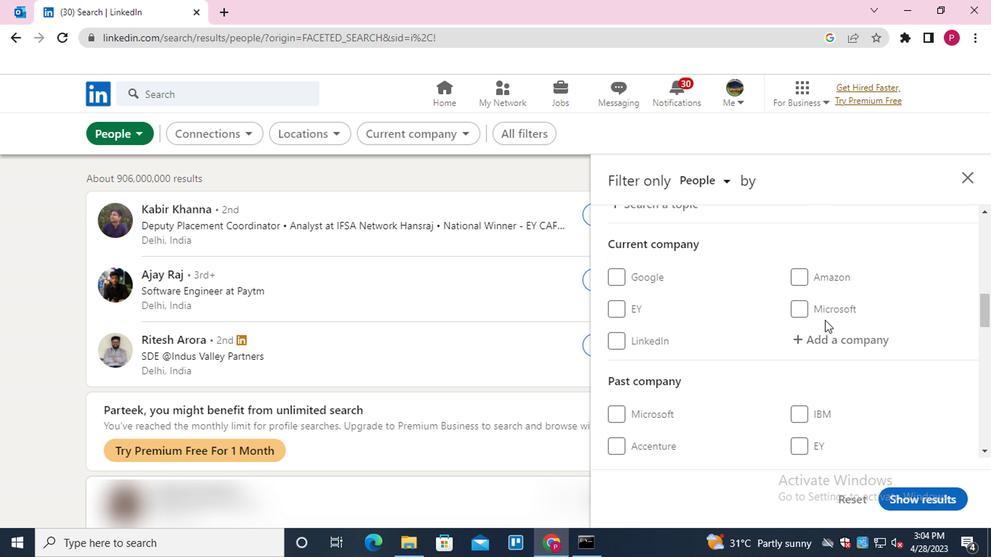 
Action: Mouse pressed left at (825, 334)
Screenshot: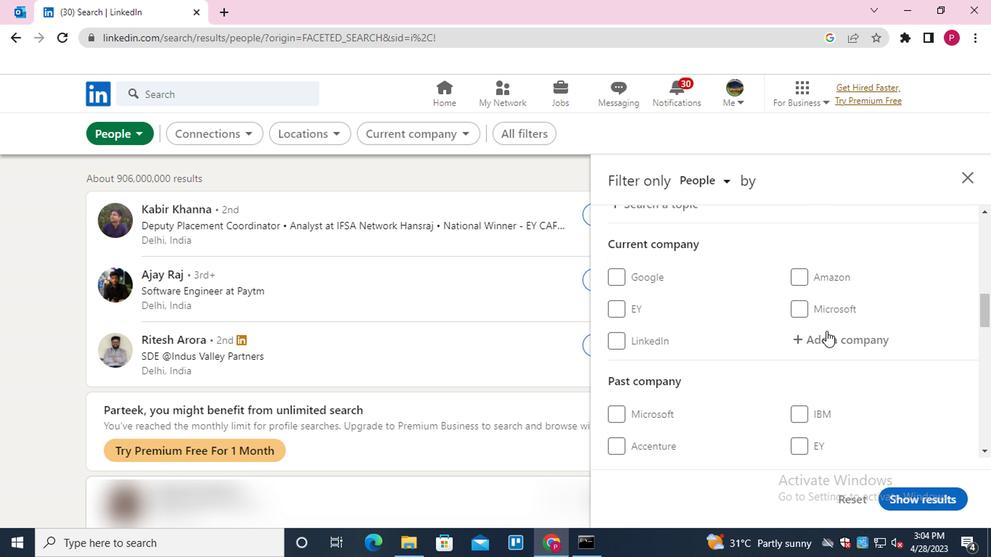 
Action: Key pressed <Key.shift><Key.shift><Key.shift>PW<Key.shift>C<Key.down><Key.down><Key.enter>
Screenshot: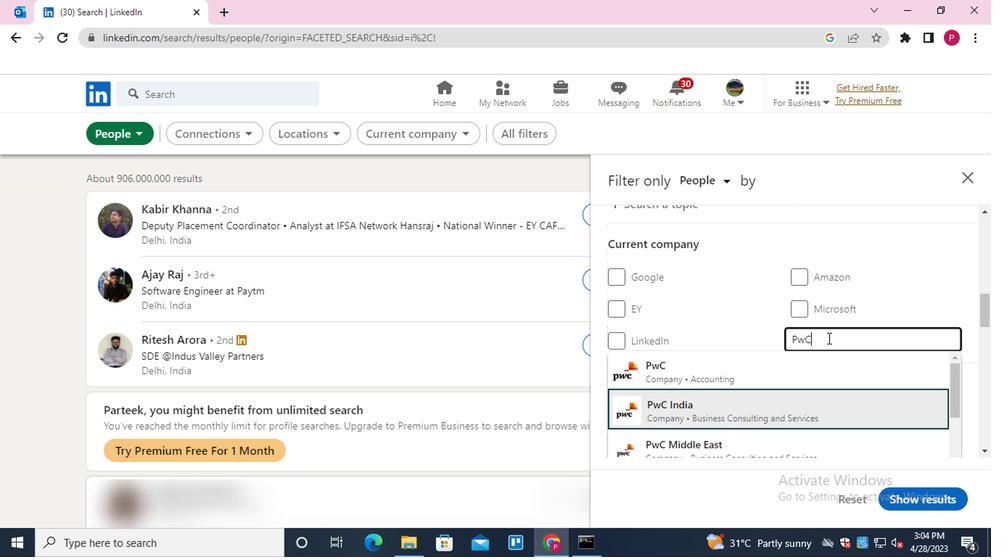 
Action: Mouse moved to (661, 304)
Screenshot: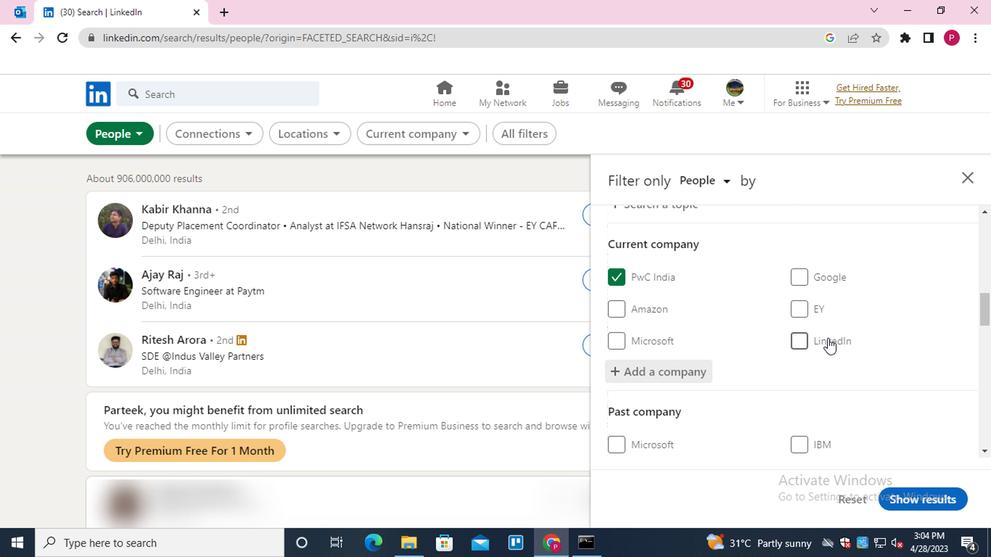 
Action: Mouse scrolled (661, 304) with delta (0, 0)
Screenshot: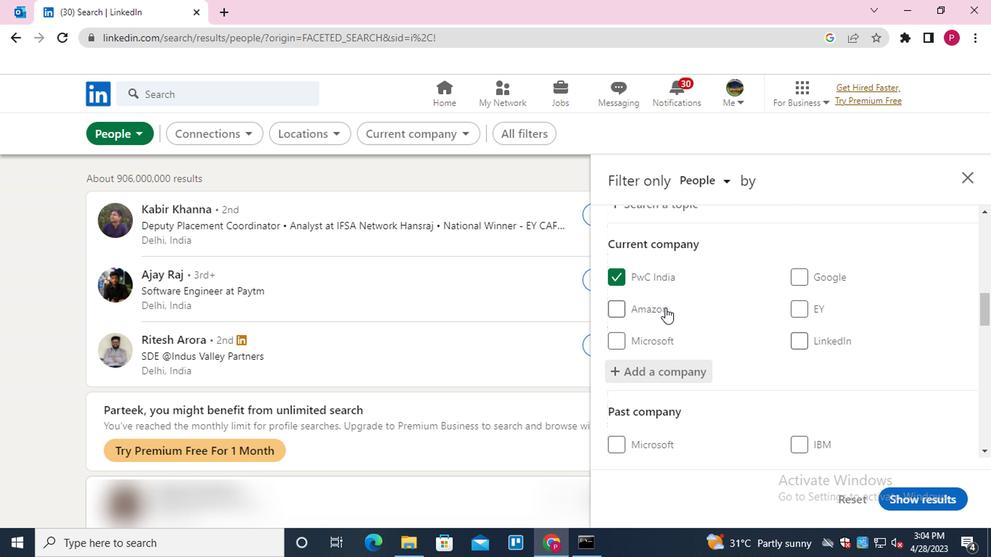 
Action: Mouse moved to (663, 304)
Screenshot: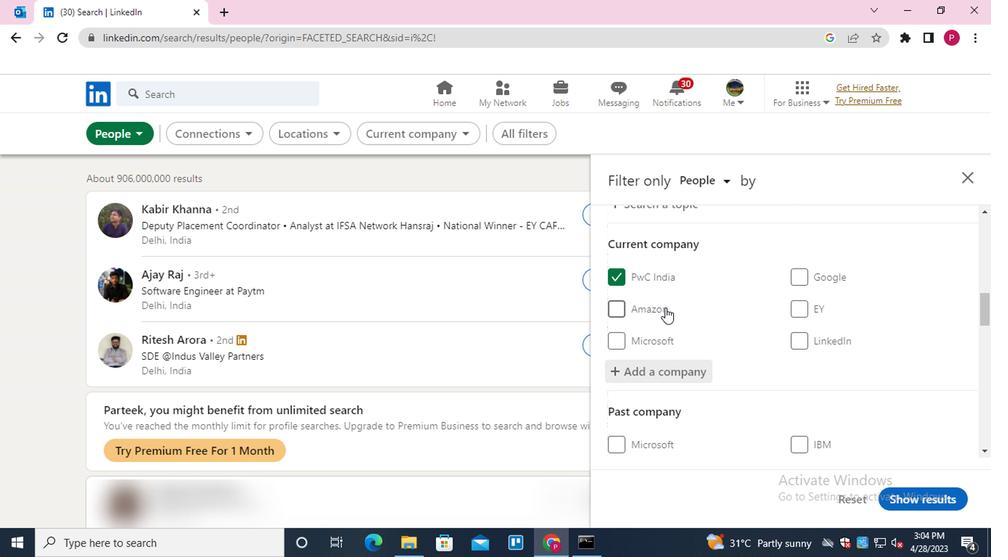 
Action: Mouse scrolled (663, 304) with delta (0, 0)
Screenshot: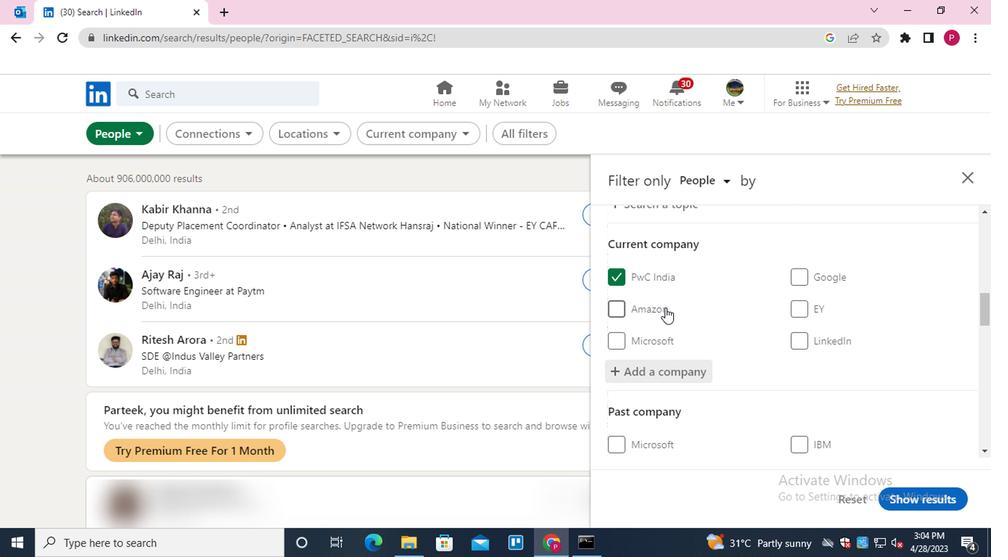 
Action: Mouse moved to (665, 304)
Screenshot: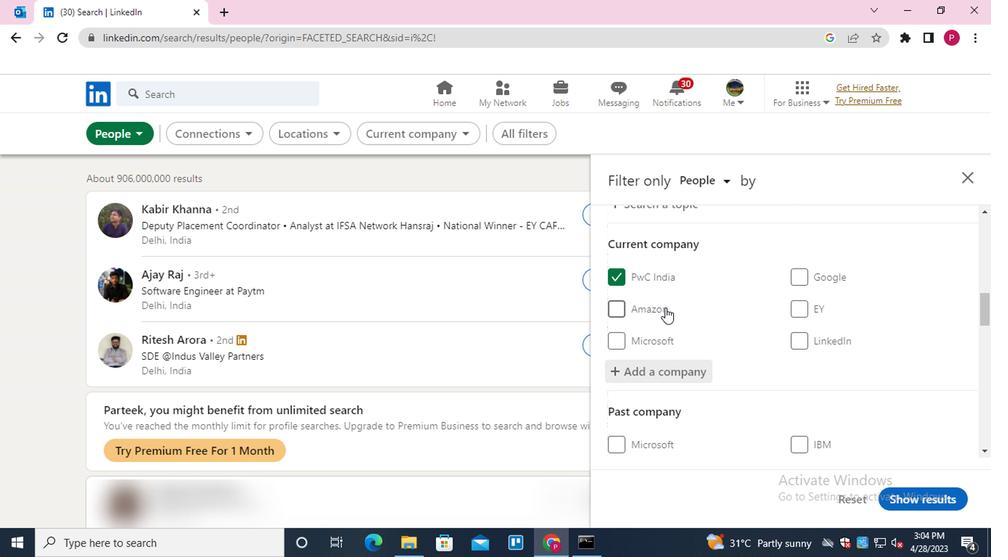 
Action: Mouse scrolled (665, 304) with delta (0, 0)
Screenshot: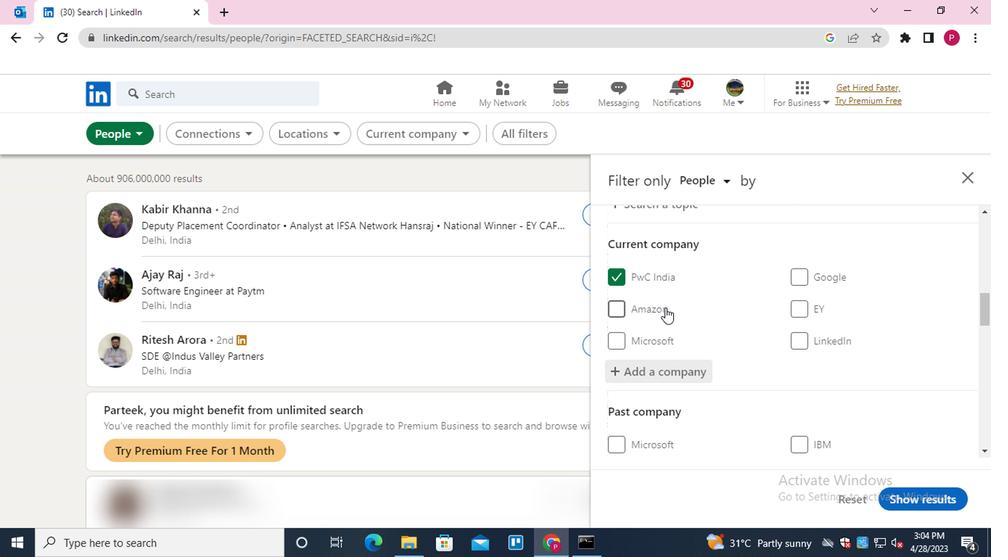
Action: Mouse moved to (665, 304)
Screenshot: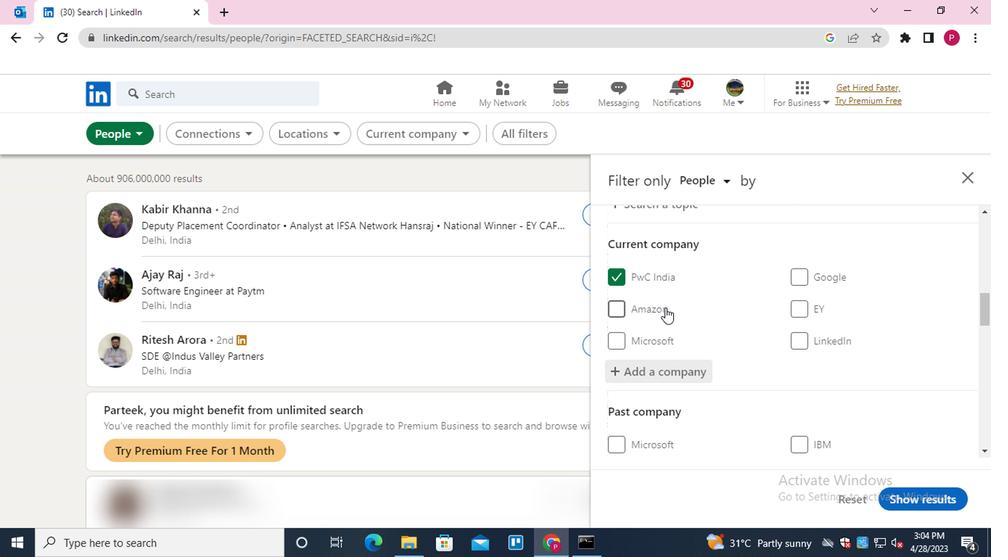 
Action: Mouse scrolled (665, 304) with delta (0, 0)
Screenshot: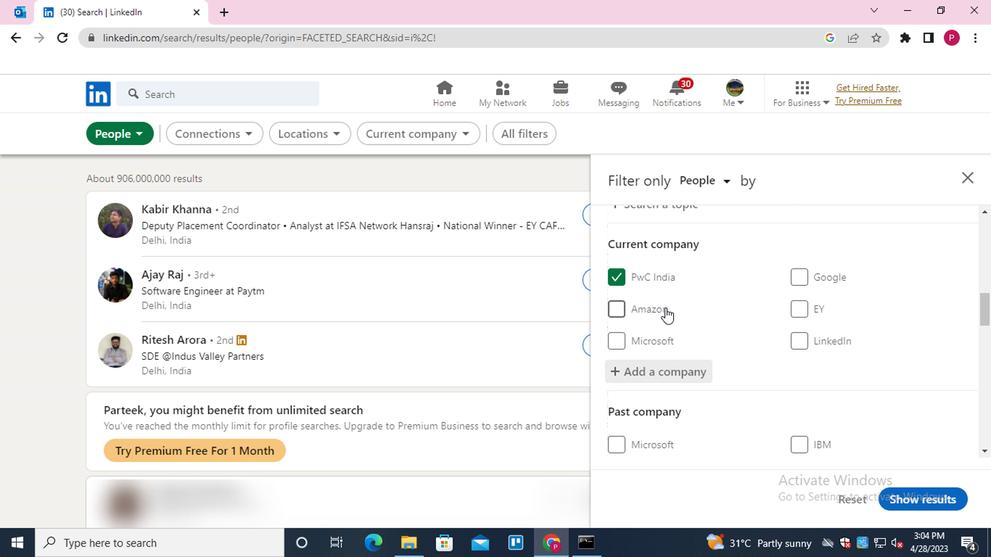 
Action: Mouse moved to (878, 357)
Screenshot: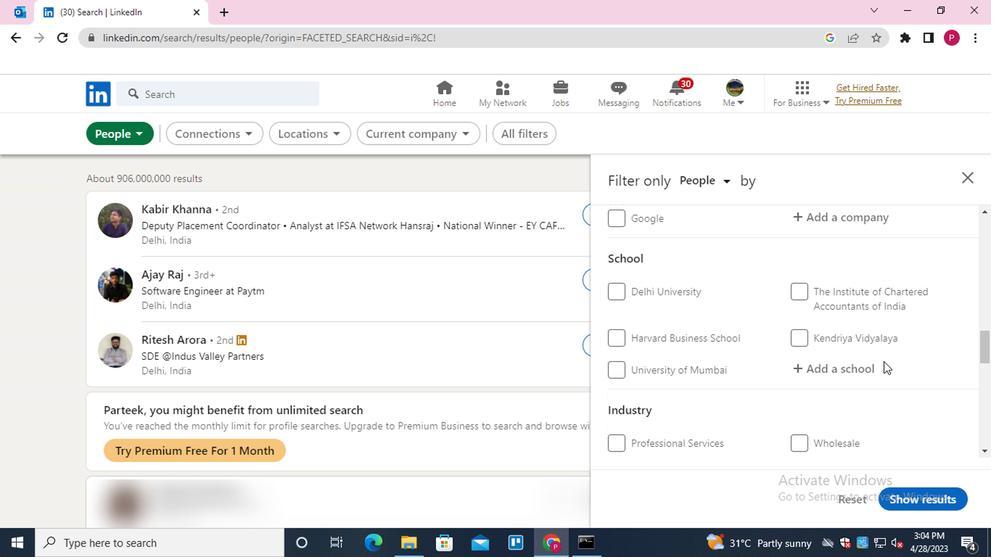 
Action: Mouse pressed left at (878, 357)
Screenshot: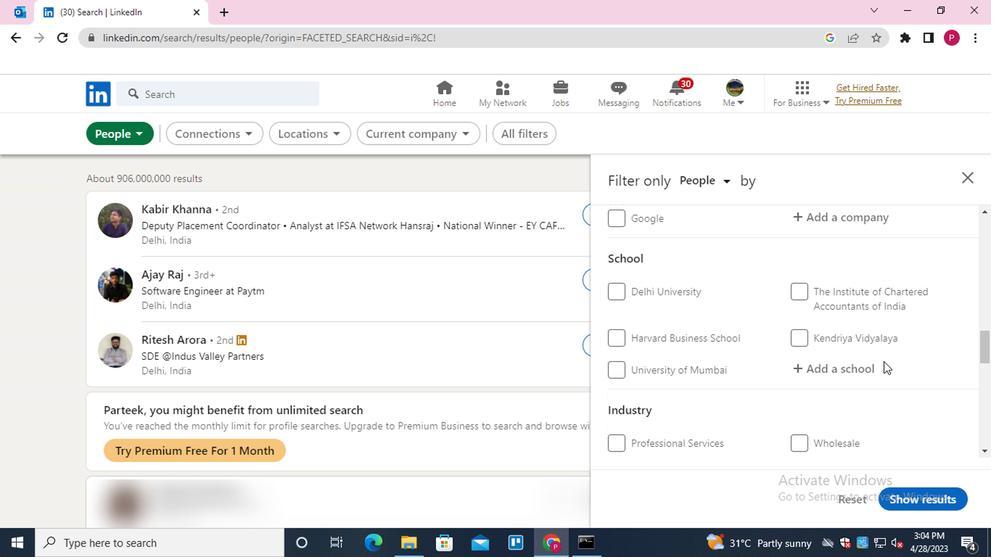
Action: Mouse moved to (876, 359)
Screenshot: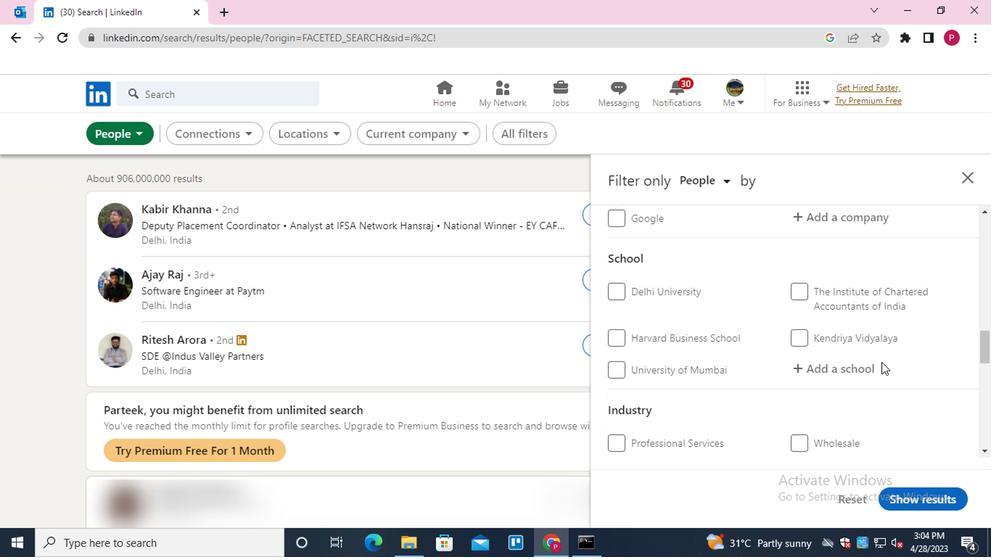 
Action: Mouse pressed left at (876, 359)
Screenshot: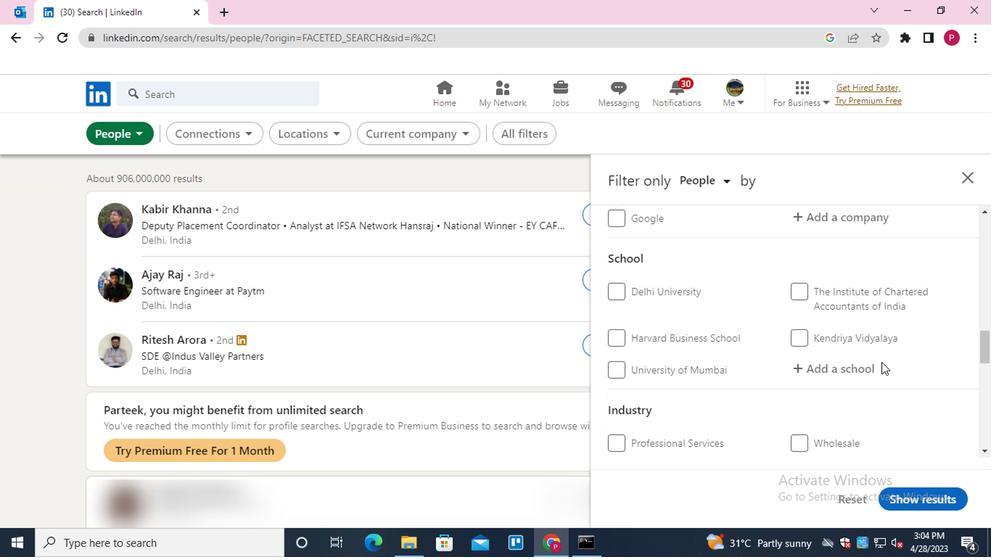 
Action: Mouse moved to (855, 355)
Screenshot: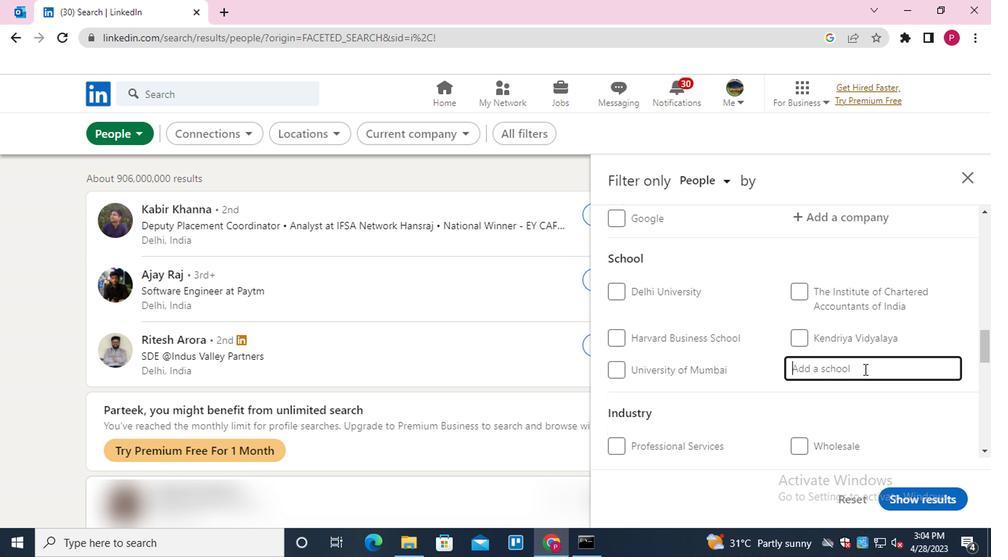 
Action: Mouse scrolled (855, 354) with delta (0, 0)
Screenshot: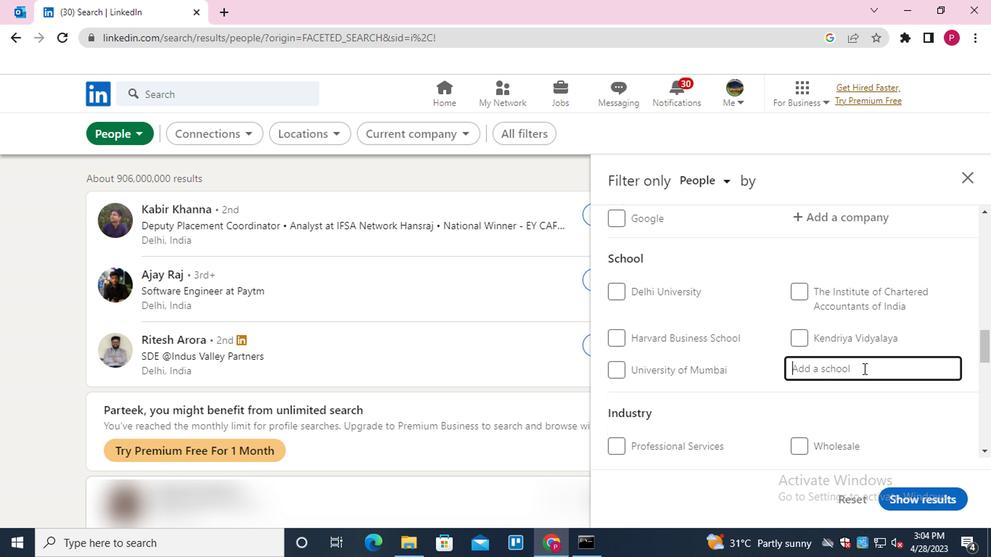 
Action: Mouse scrolled (855, 354) with delta (0, 0)
Screenshot: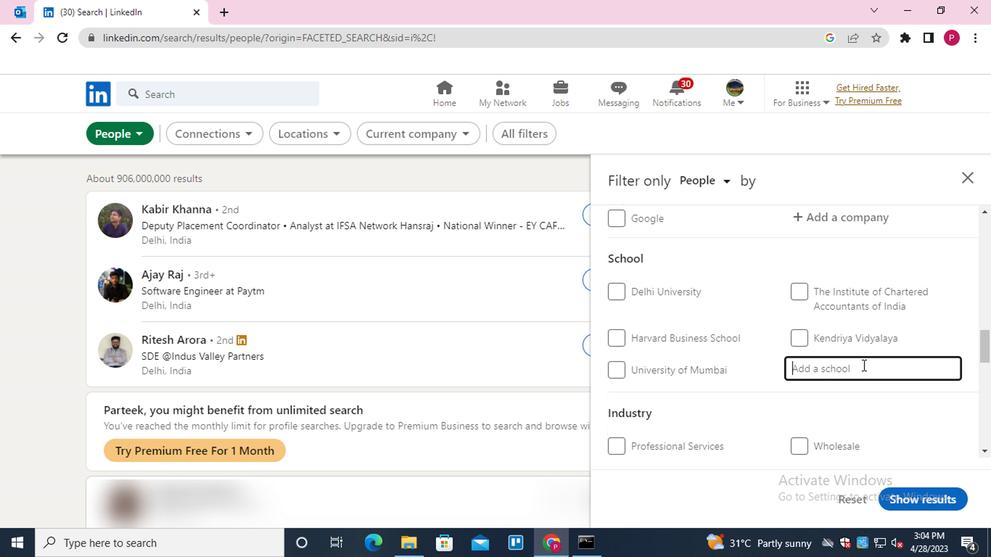 
Action: Mouse moved to (854, 350)
Screenshot: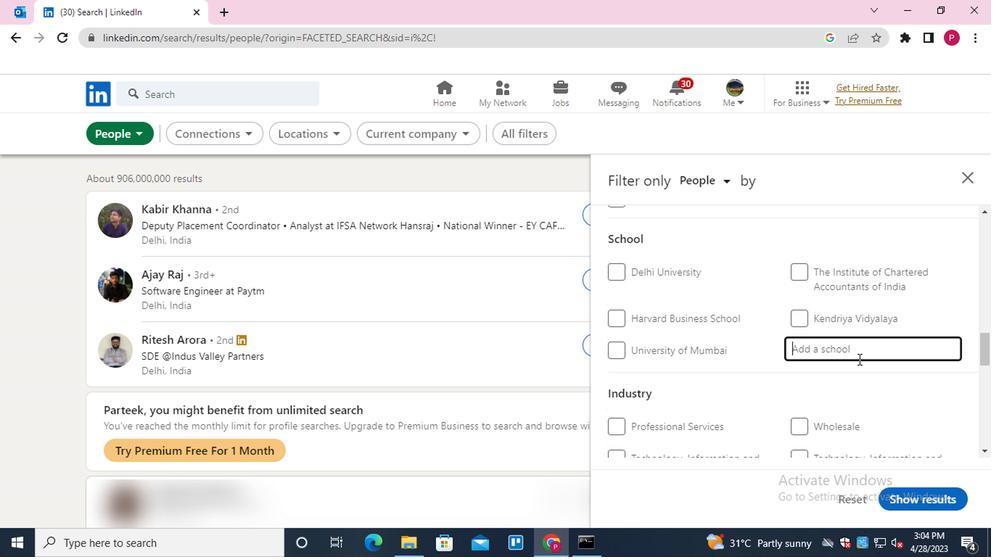 
Action: Key pressed <Key.shift>SRM<Key.down><Key.down><Key.enter>
Screenshot: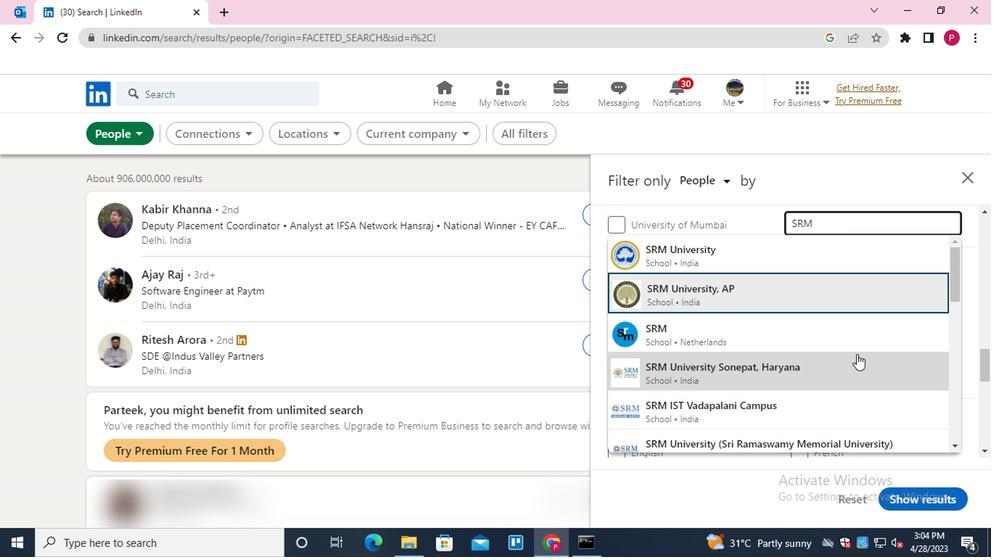 
Action: Mouse moved to (825, 369)
Screenshot: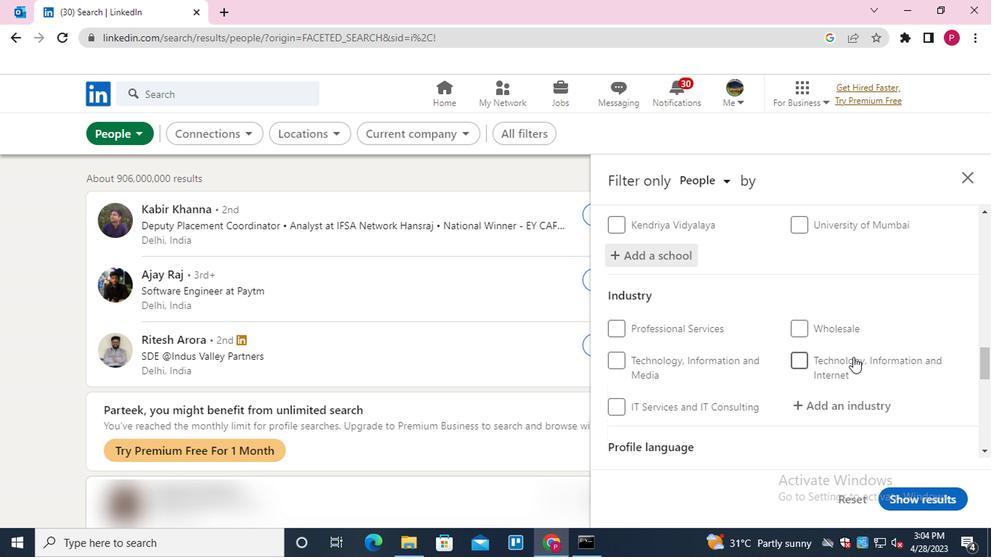 
Action: Mouse scrolled (825, 368) with delta (0, 0)
Screenshot: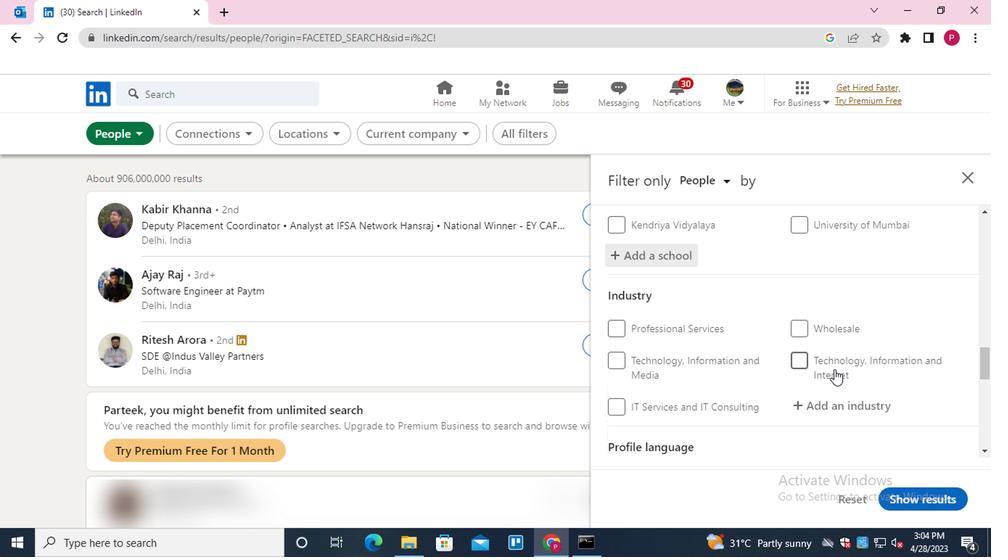 
Action: Mouse scrolled (825, 368) with delta (0, 0)
Screenshot: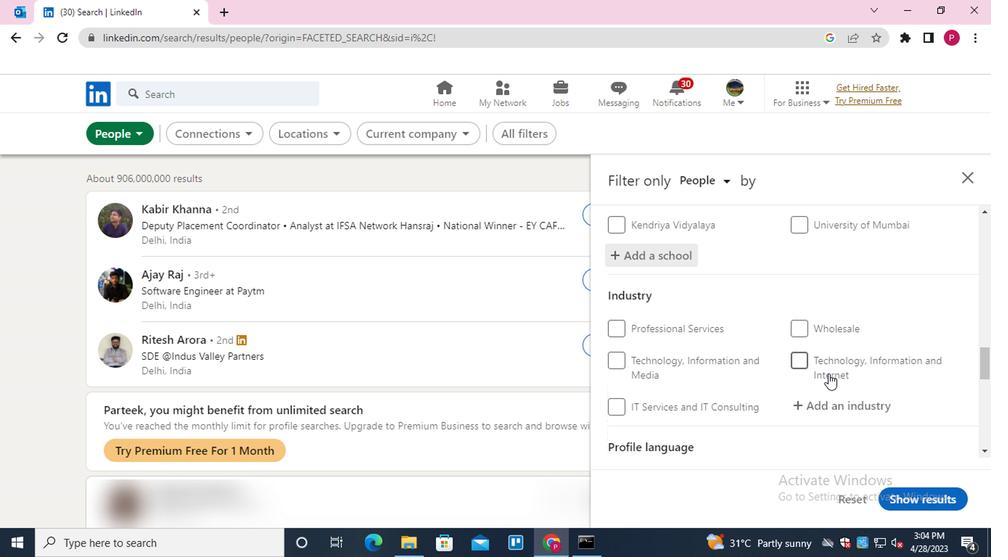 
Action: Mouse moved to (849, 260)
Screenshot: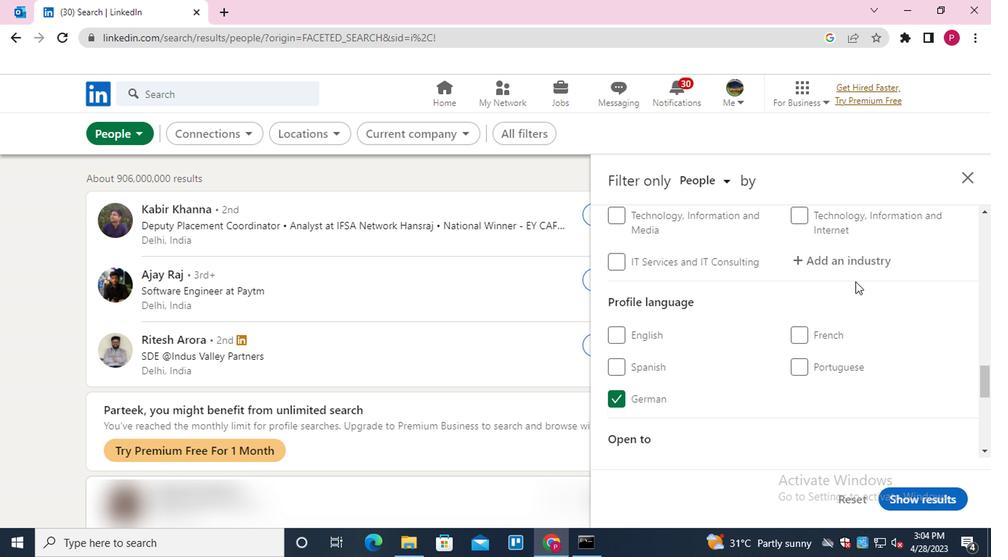 
Action: Mouse pressed left at (849, 260)
Screenshot: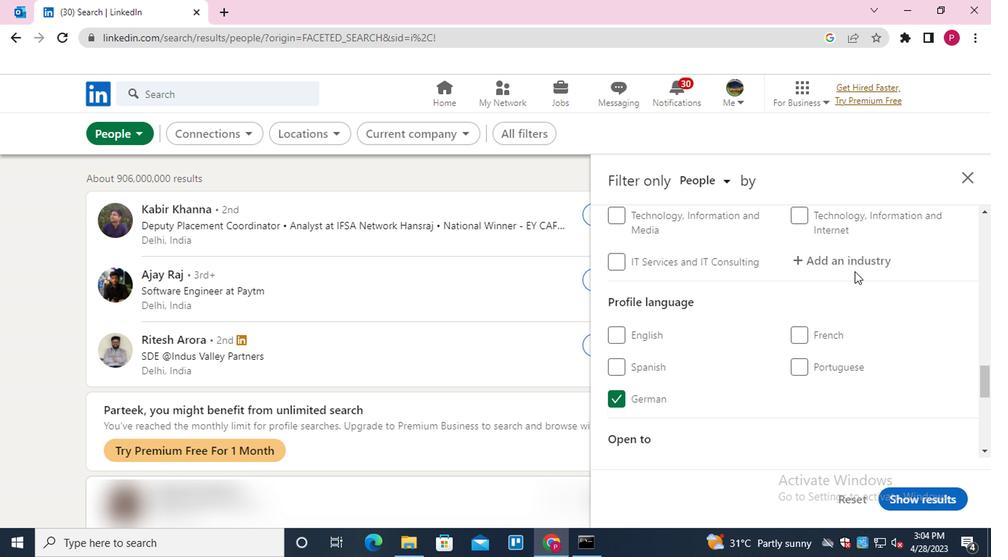 
Action: Key pressed <Key.shift>NUCL<Key.down><Key.enter>
Screenshot: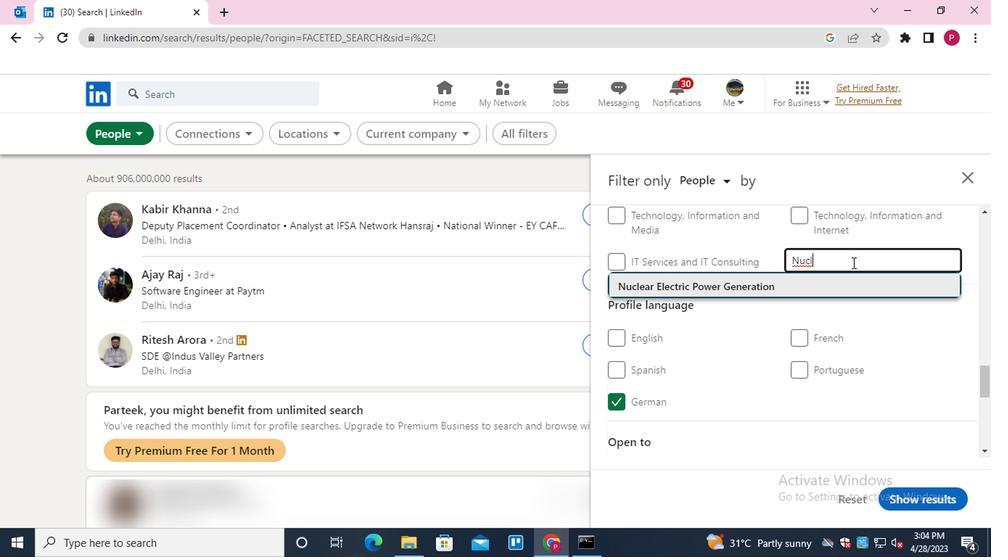 
Action: Mouse moved to (732, 328)
Screenshot: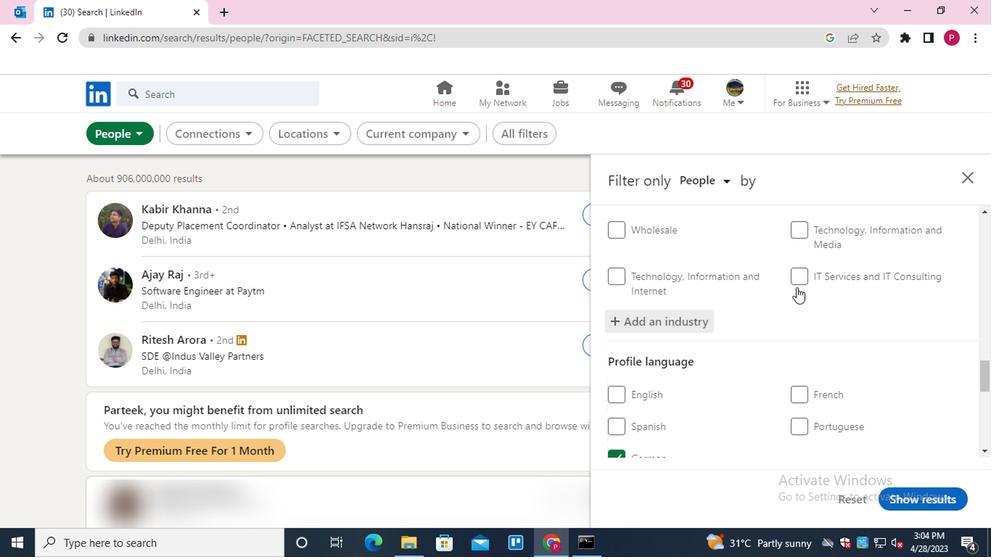 
Action: Mouse scrolled (732, 327) with delta (0, -1)
Screenshot: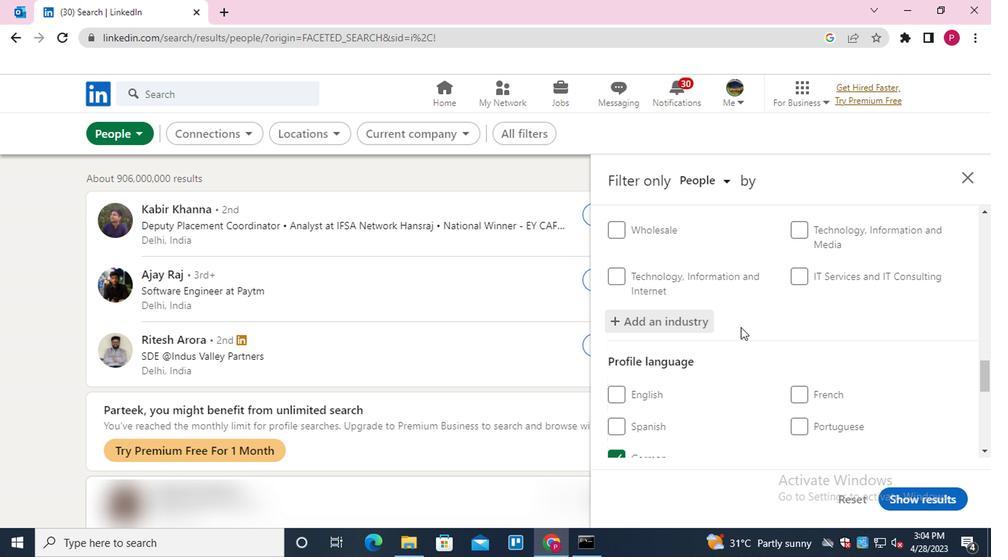
Action: Mouse scrolled (732, 327) with delta (0, -1)
Screenshot: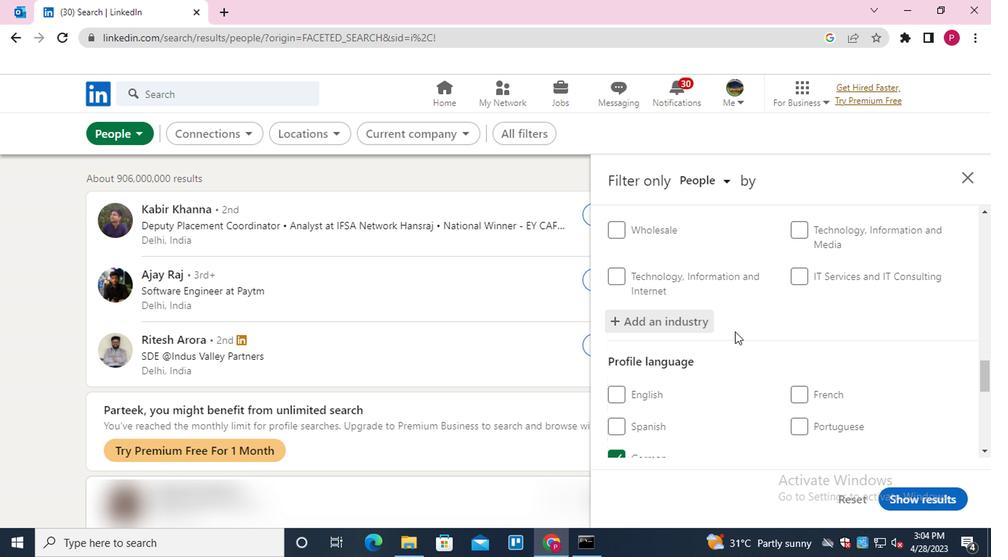 
Action: Mouse moved to (729, 329)
Screenshot: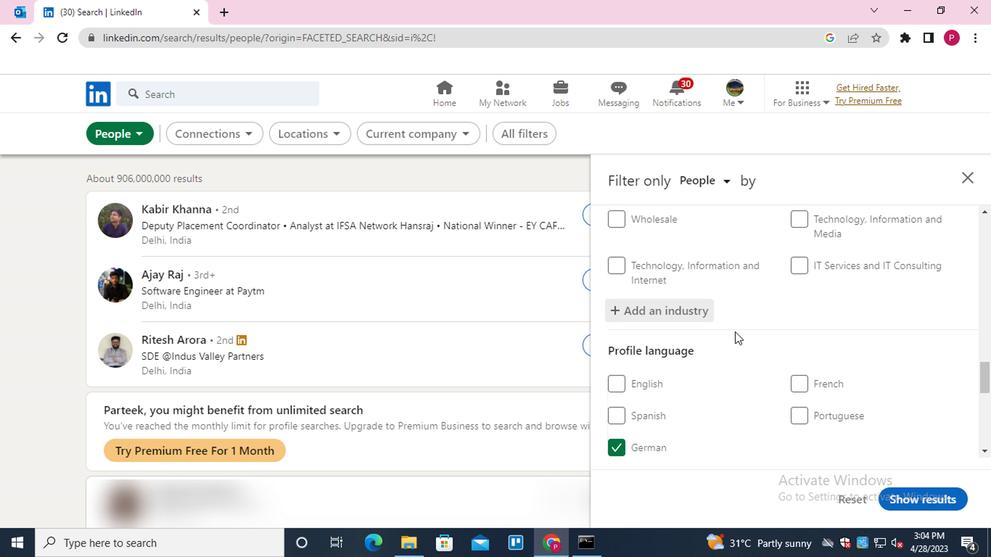 
Action: Mouse scrolled (729, 328) with delta (0, 0)
Screenshot: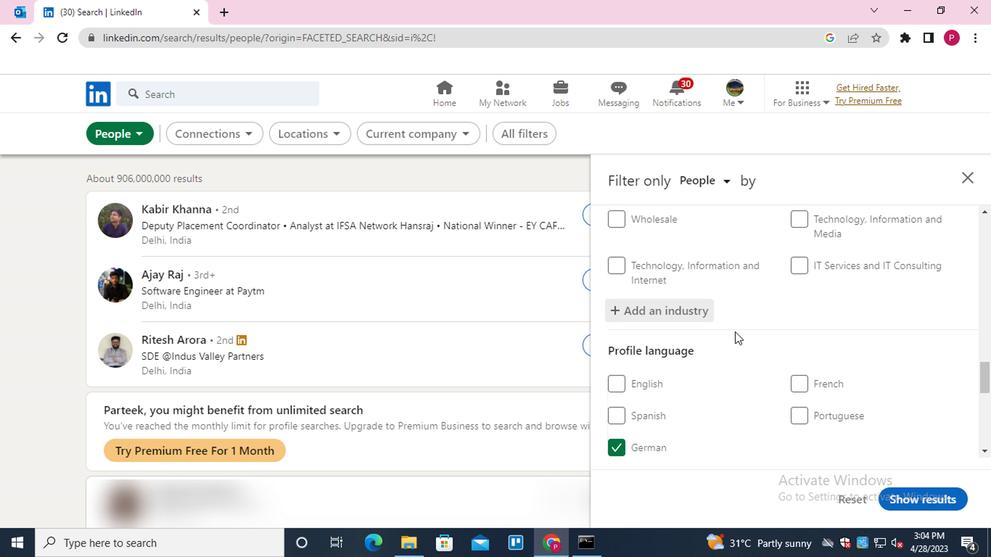 
Action: Mouse moved to (799, 332)
Screenshot: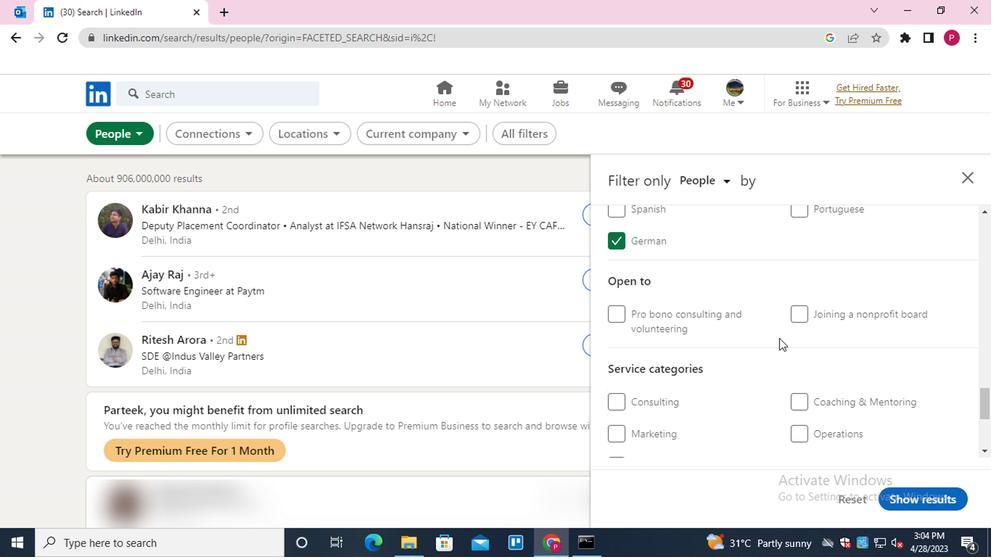 
Action: Mouse scrolled (799, 332) with delta (0, 0)
Screenshot: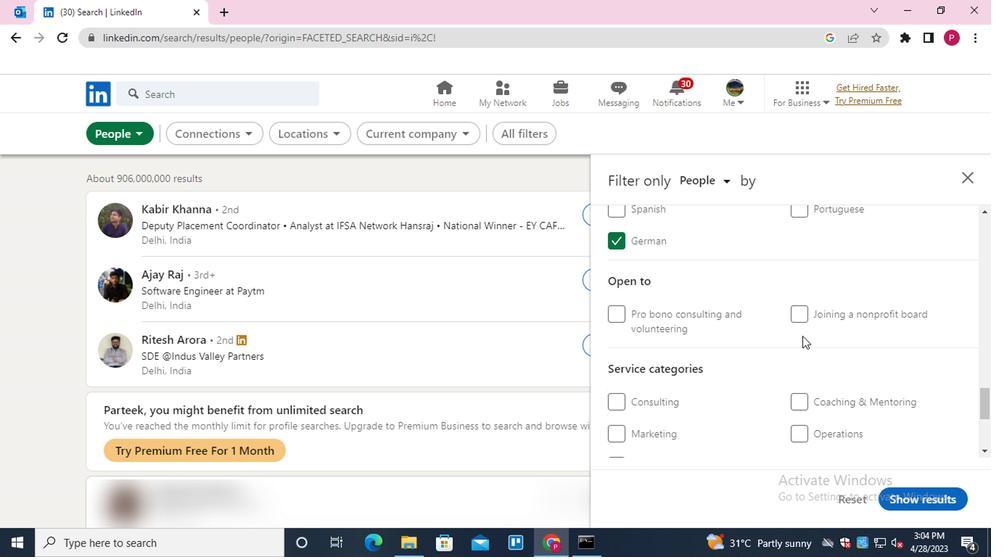 
Action: Mouse scrolled (799, 332) with delta (0, 0)
Screenshot: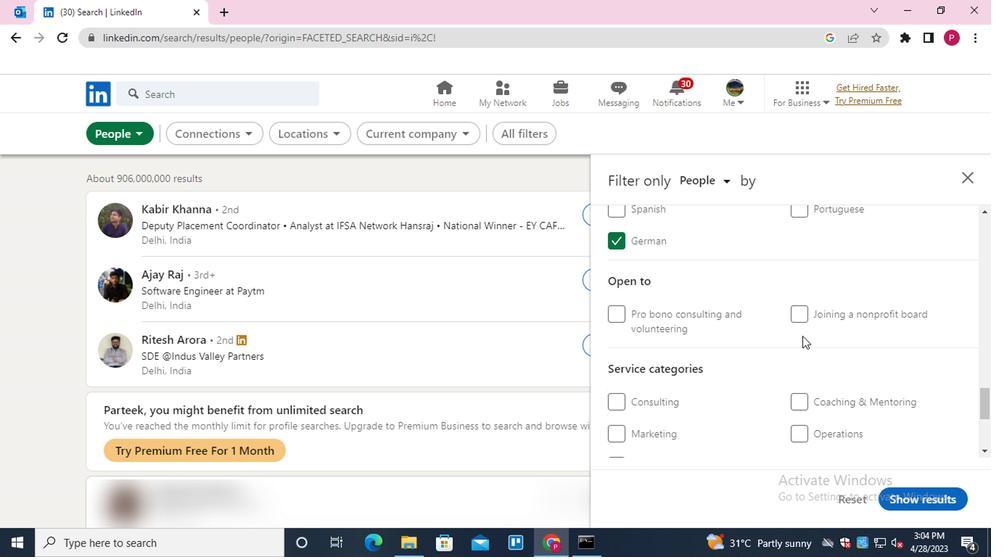 
Action: Mouse moved to (814, 310)
Screenshot: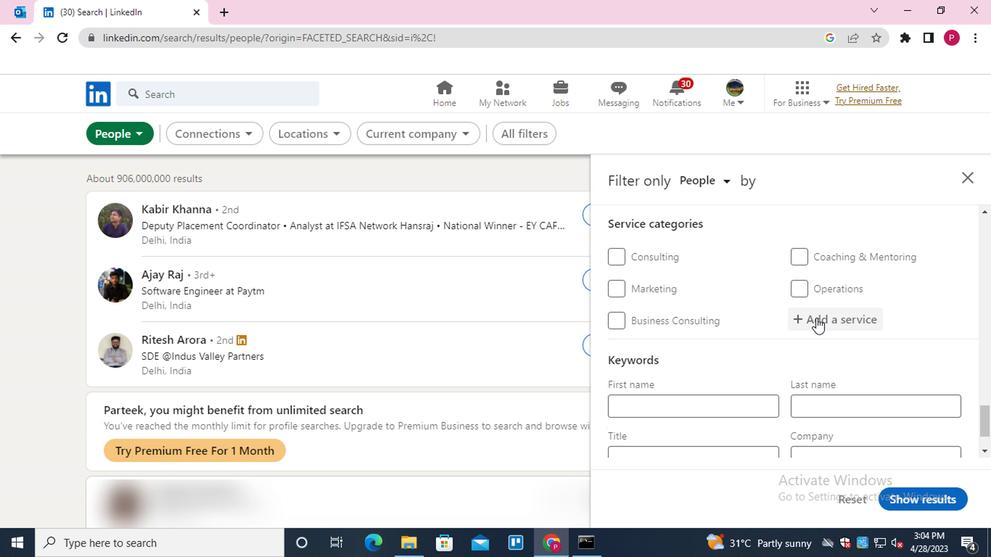 
Action: Mouse pressed left at (814, 310)
Screenshot: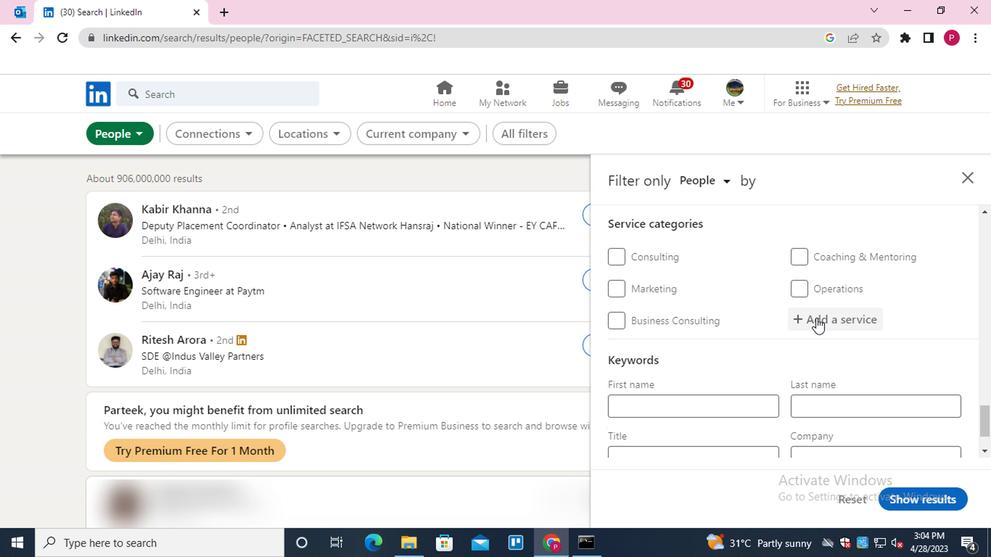 
Action: Key pressed <Key.shift>UX<Key.down><Key.enter>
Screenshot: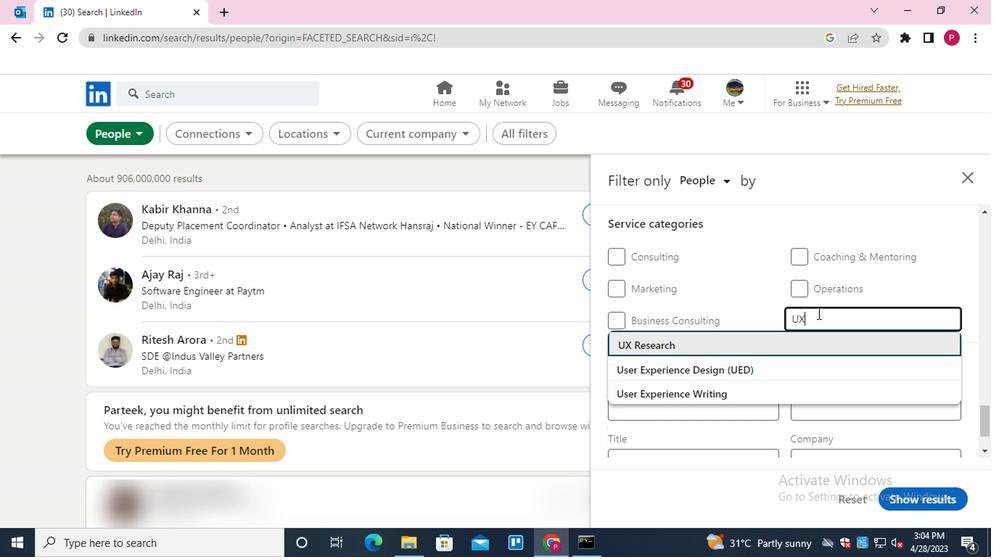
Action: Mouse moved to (645, 381)
Screenshot: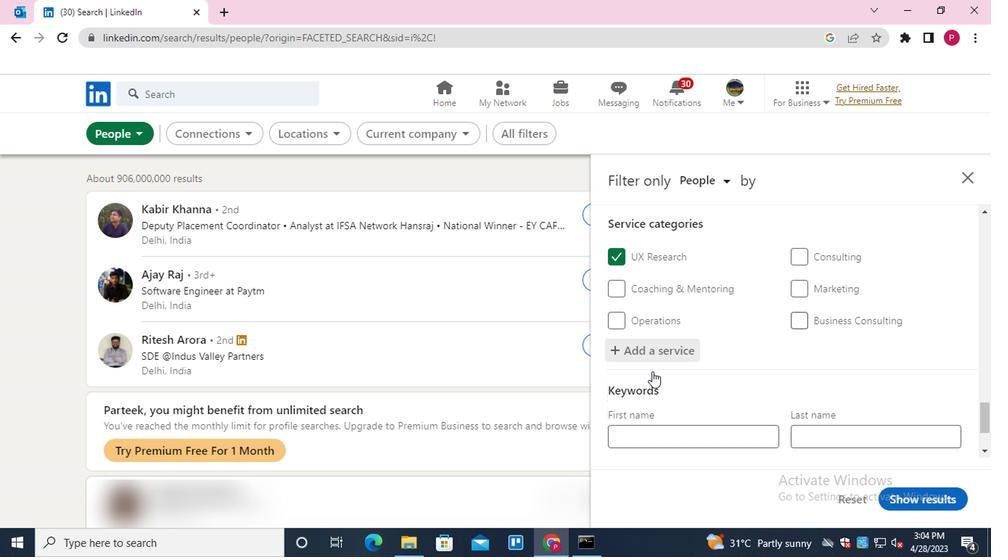 
Action: Mouse scrolled (645, 380) with delta (0, -1)
Screenshot: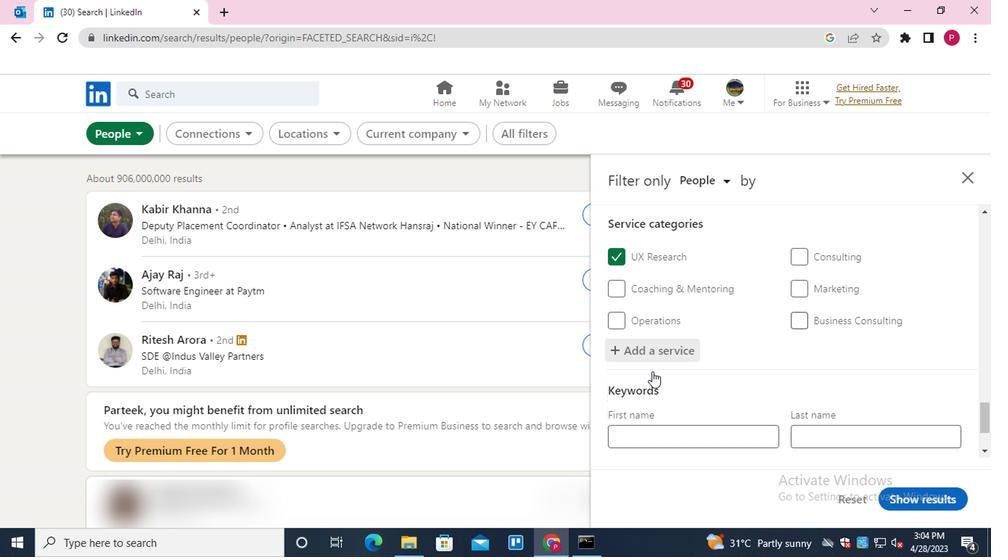 
Action: Mouse moved to (645, 383)
Screenshot: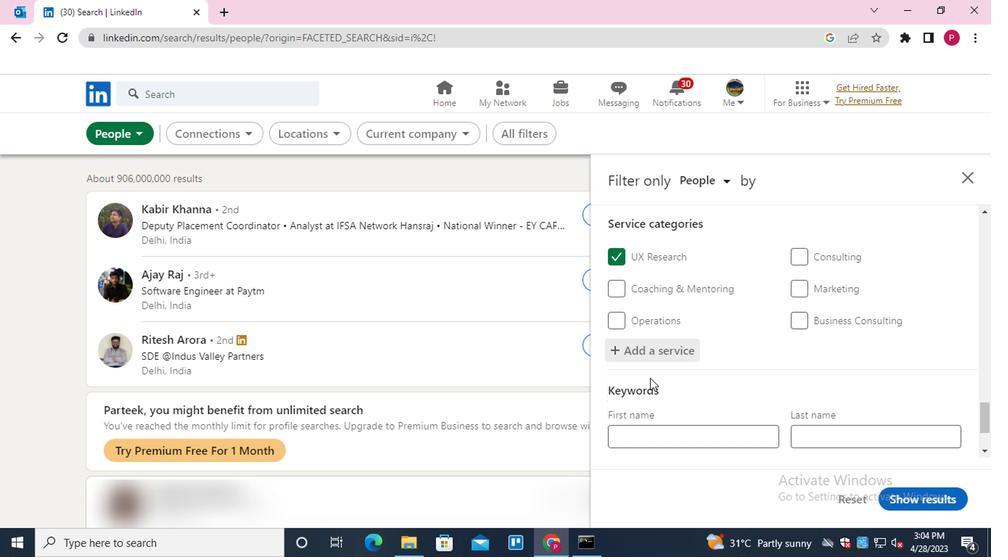 
Action: Mouse scrolled (645, 383) with delta (0, 0)
Screenshot: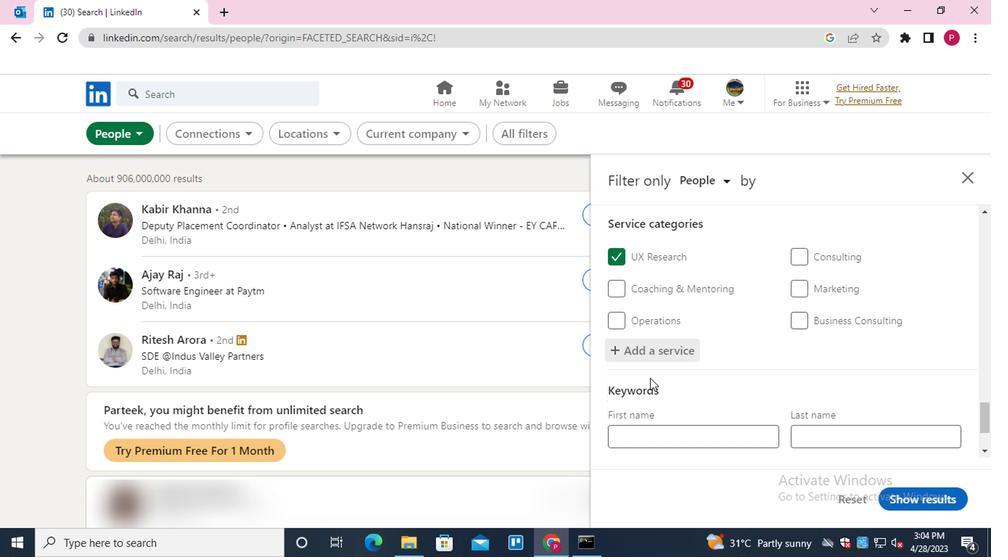 
Action: Mouse scrolled (645, 383) with delta (0, 0)
Screenshot: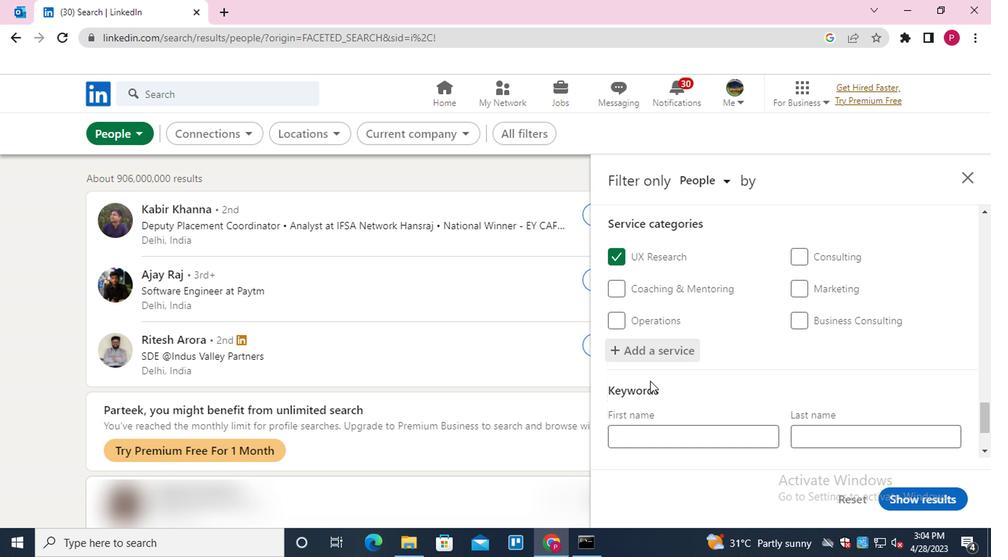
Action: Mouse moved to (647, 388)
Screenshot: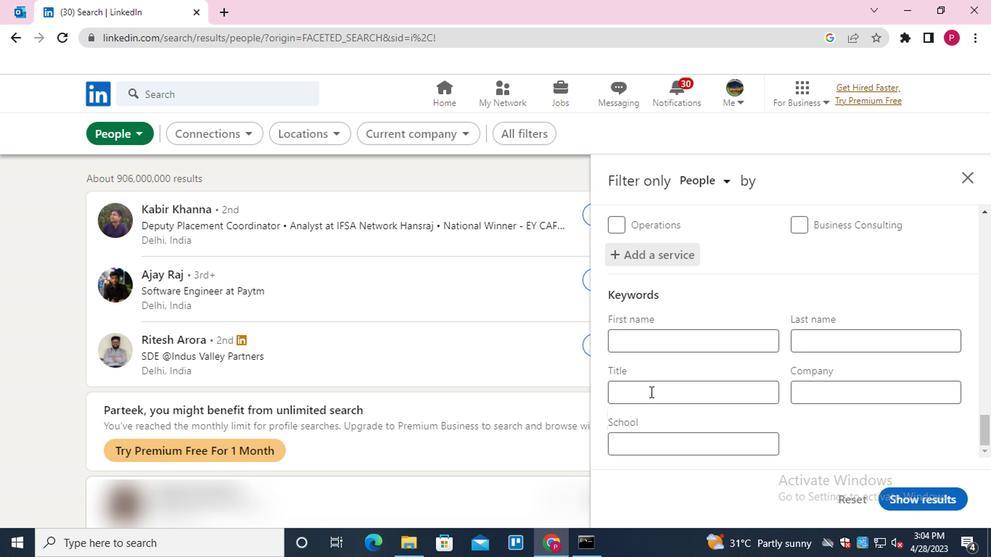 
Action: Mouse pressed left at (647, 388)
Screenshot: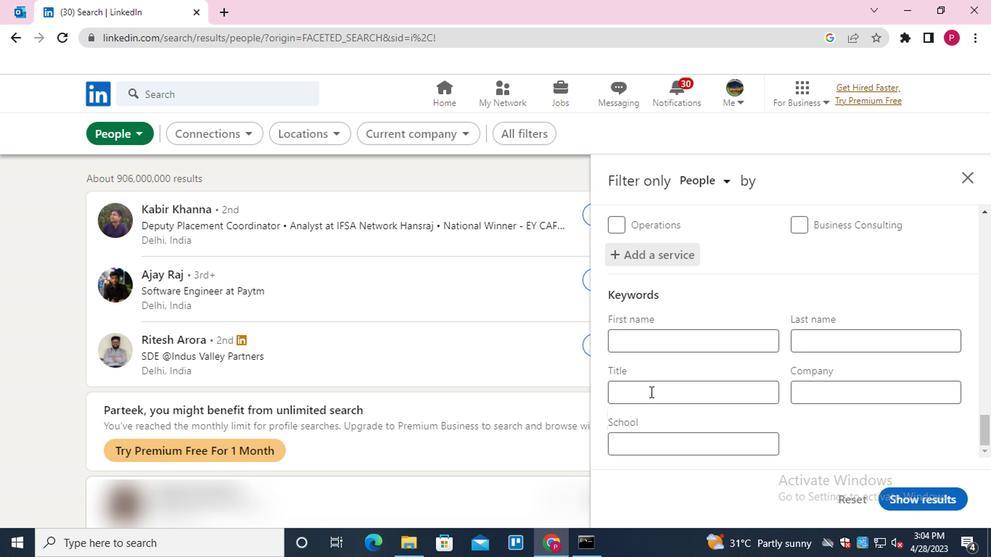 
Action: Key pressed <Key.shift><Key.shift><Key.shift><Key.shift><Key.shift>CAFETERIA<Key.space><Key.shift>WORKER
Screenshot: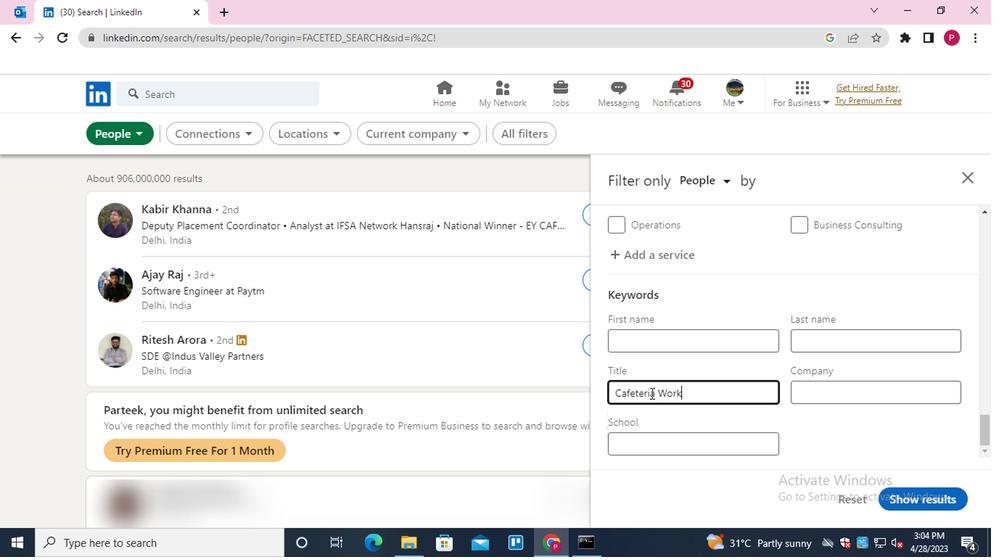 
Action: Mouse moved to (896, 487)
Screenshot: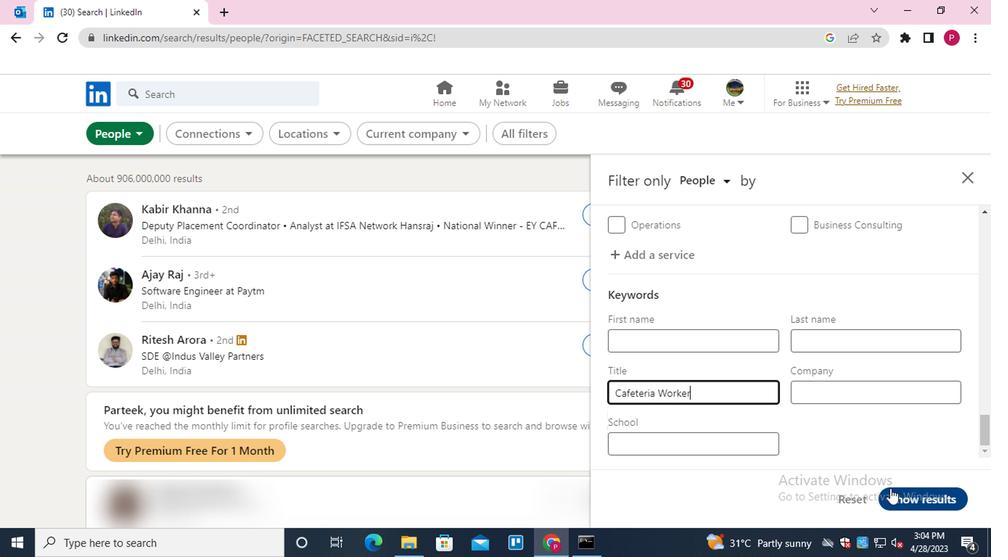 
Action: Mouse pressed left at (896, 487)
Screenshot: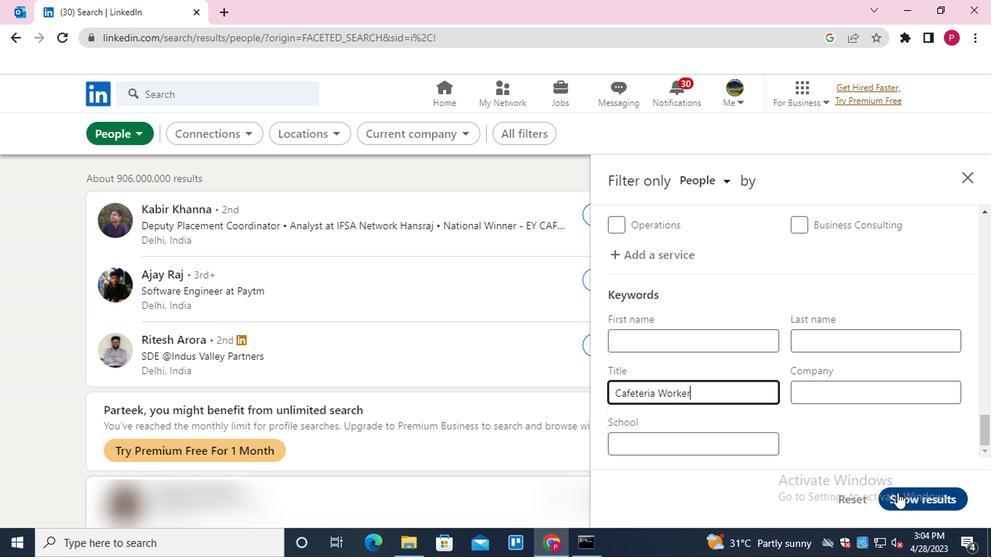 
Action: Mouse moved to (401, 206)
Screenshot: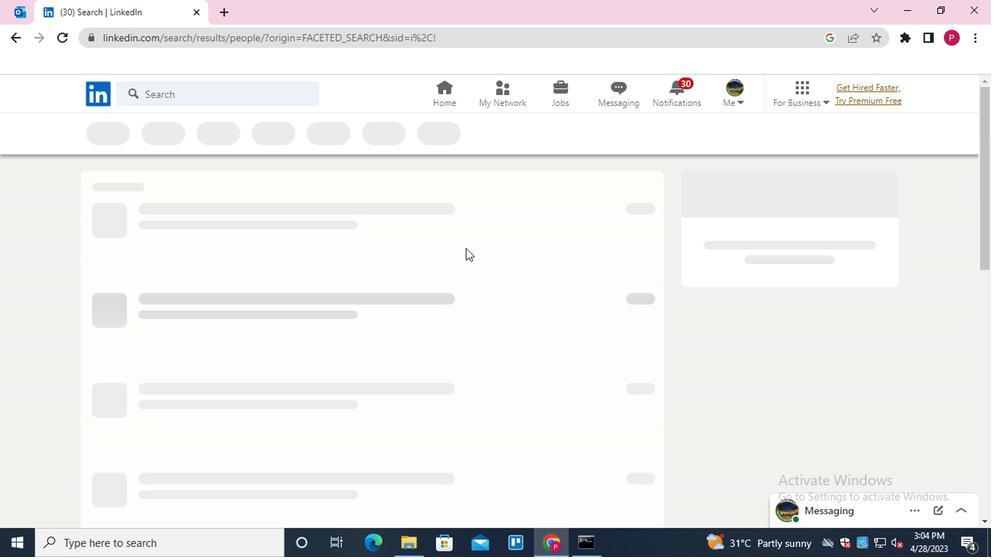 
